 Task: Look for space in Nizhniy Lomov, Russia from 2nd June, 2023 to 15th June, 2023 for 2 adults and 1 pet in price range Rs.10000 to Rs.15000. Place can be entire place with 1  bedroom having 1 bed and 1 bathroom. Property type can be house, flat, guest house, hotel. Booking option can be shelf check-in. Required host language is English.
Action: Mouse moved to (487, 103)
Screenshot: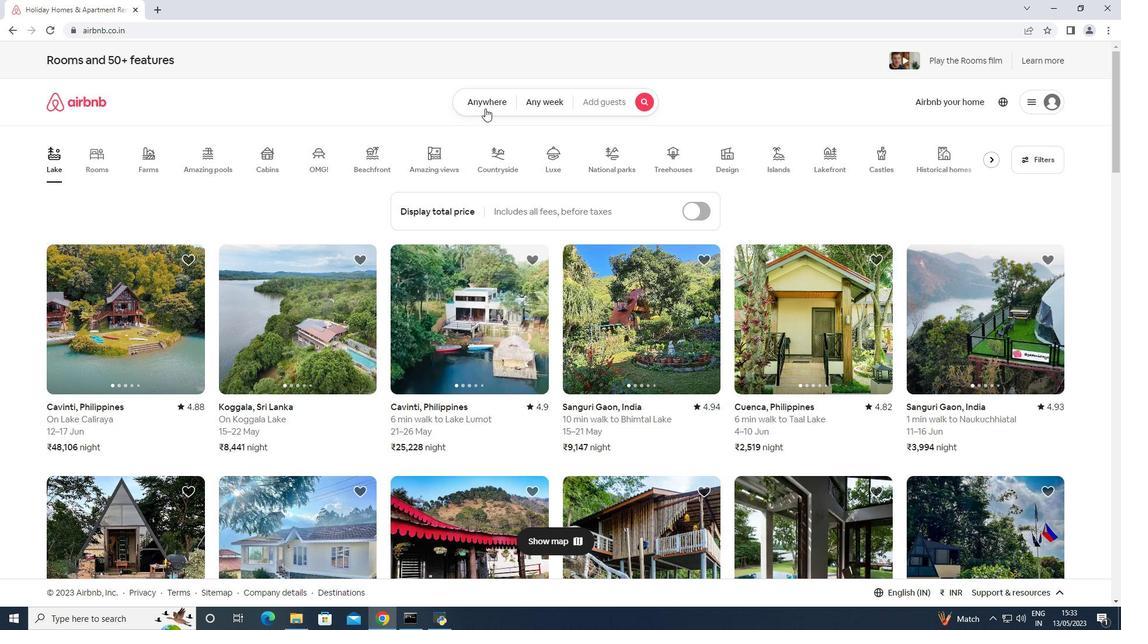 
Action: Mouse pressed left at (487, 103)
Screenshot: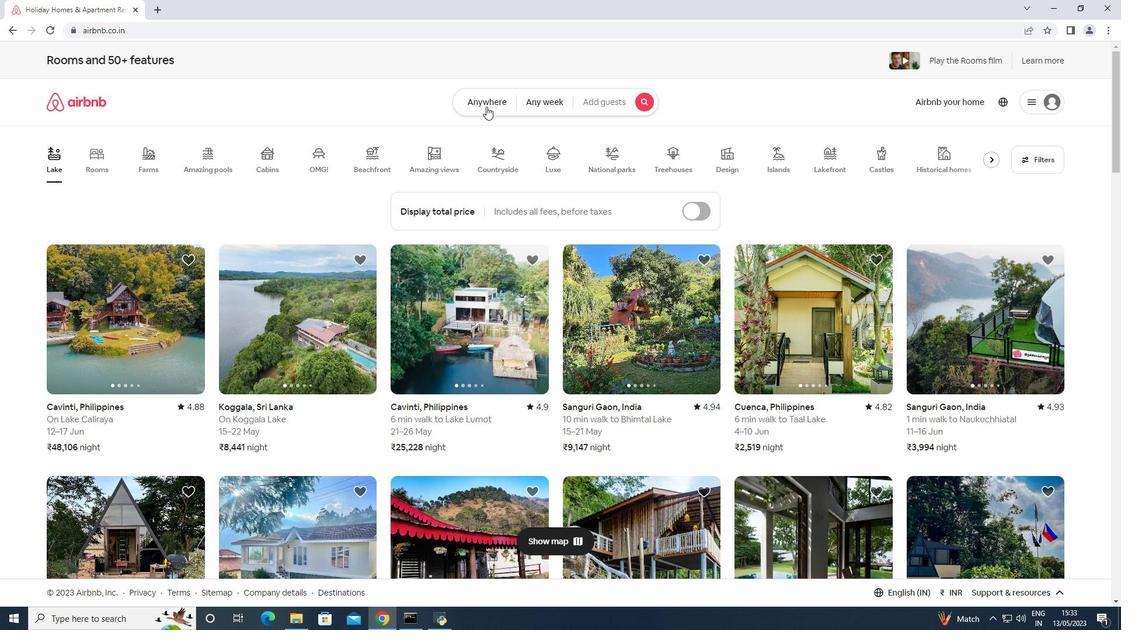 
Action: Mouse moved to (411, 139)
Screenshot: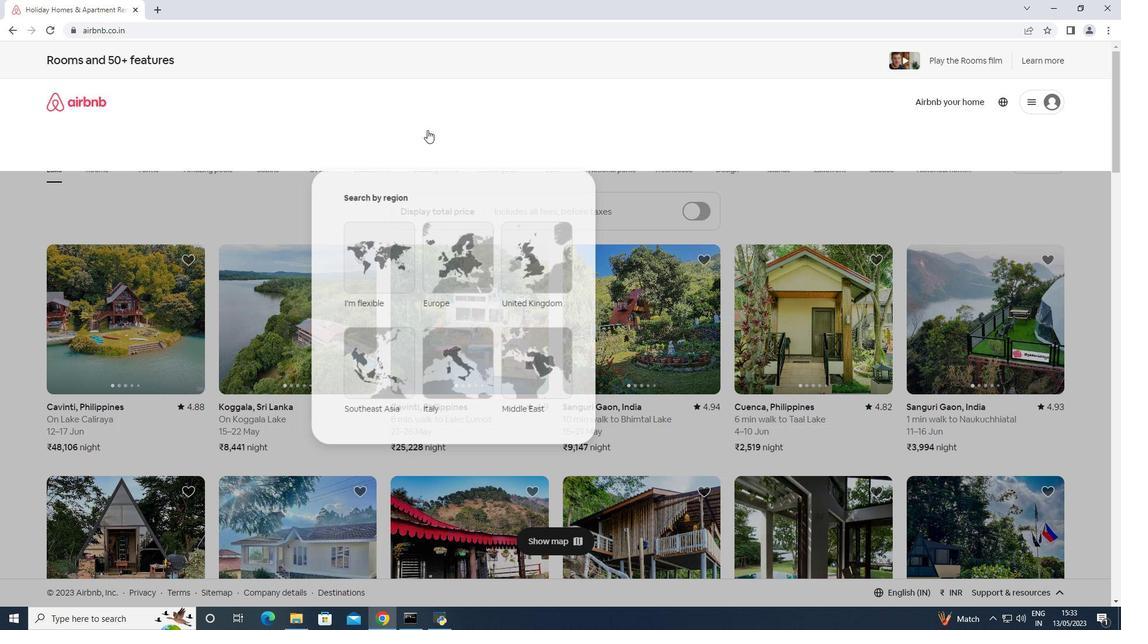 
Action: Mouse pressed left at (411, 139)
Screenshot: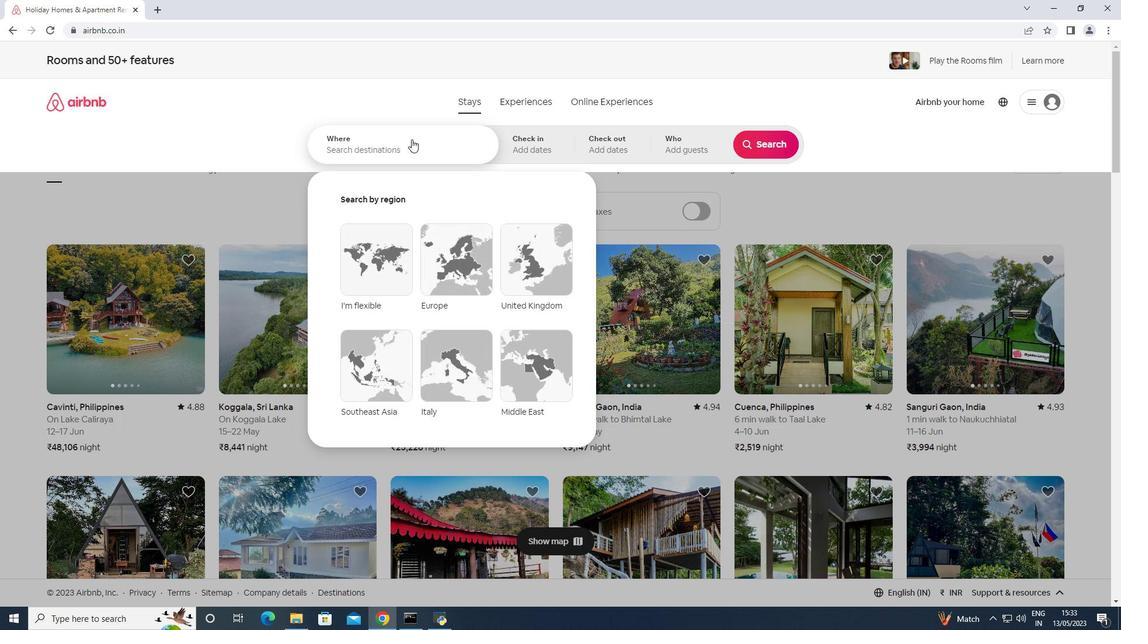 
Action: Key pressed <Key.shift>Nizhniy<Key.space><Key.shift>Lomov,<Key.space><Key.shift>Russia<Key.enter>
Screenshot: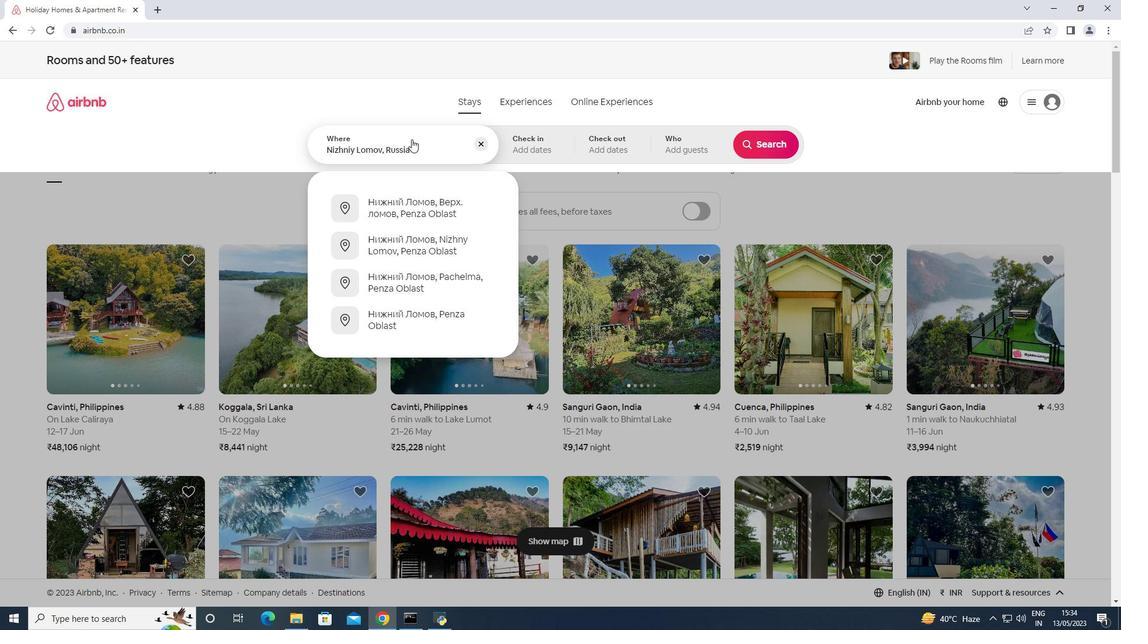 
Action: Mouse moved to (722, 276)
Screenshot: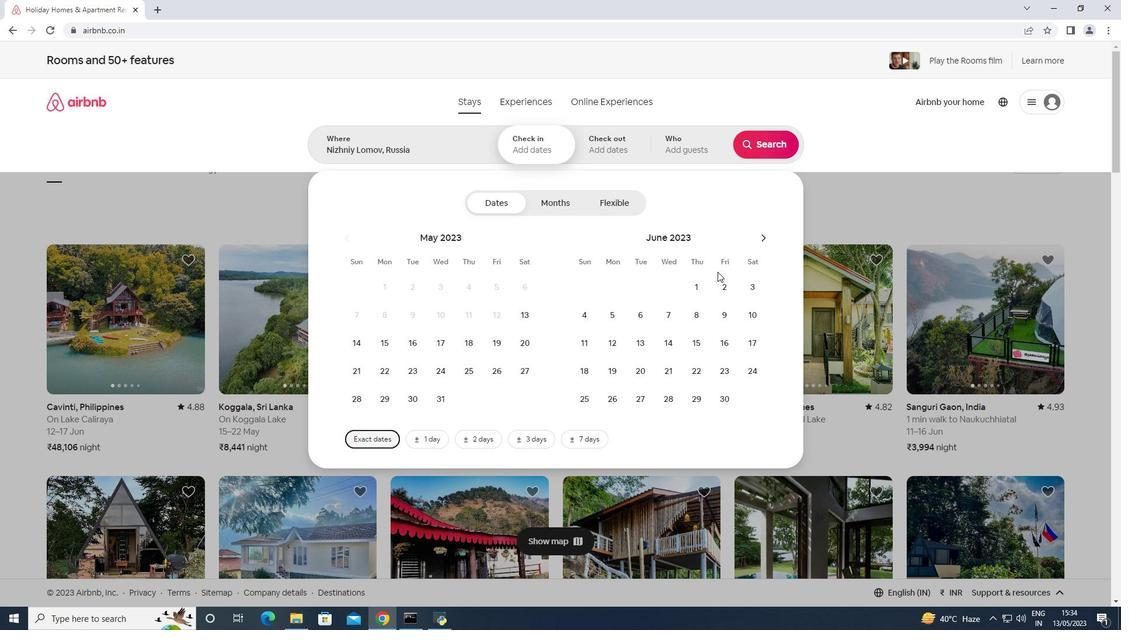 
Action: Mouse pressed left at (722, 276)
Screenshot: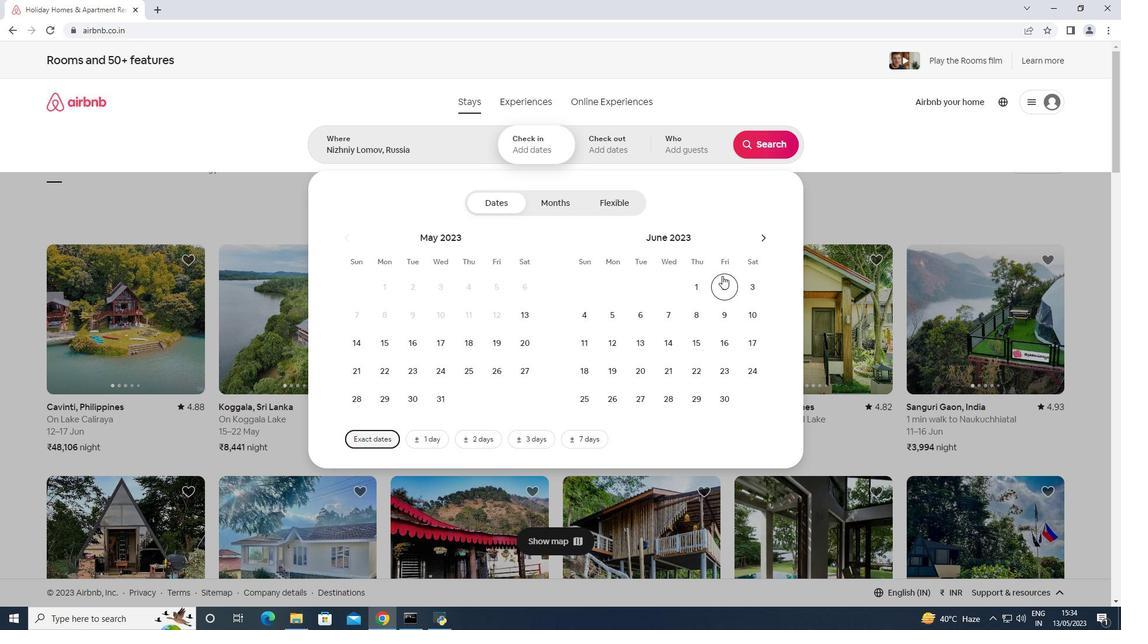 
Action: Mouse moved to (699, 336)
Screenshot: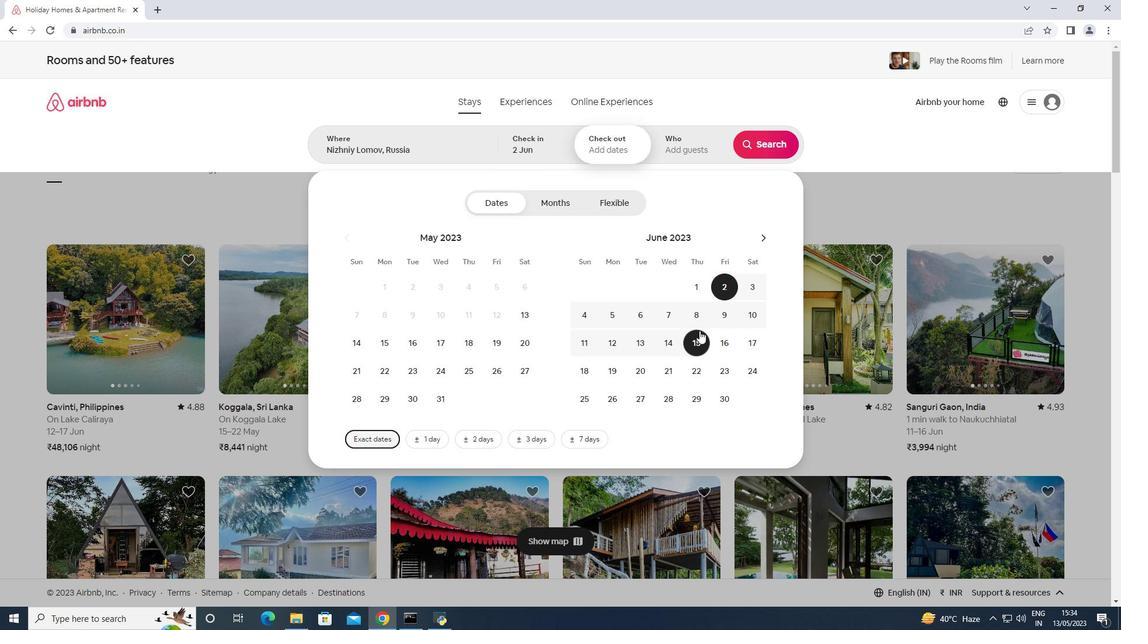 
Action: Mouse pressed left at (699, 336)
Screenshot: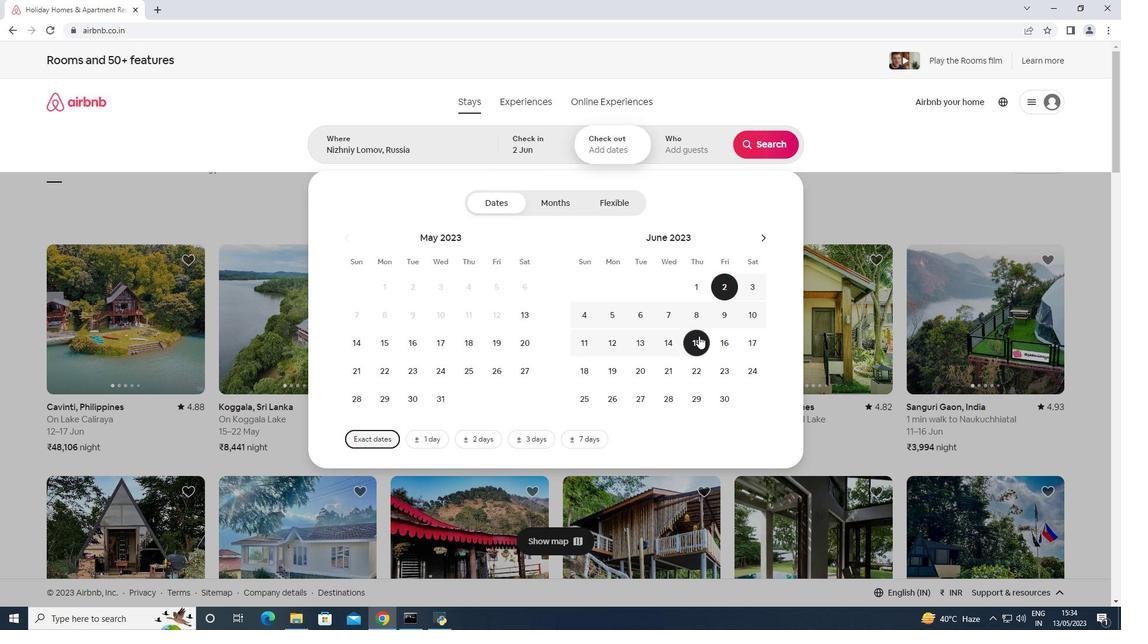
Action: Mouse moved to (665, 136)
Screenshot: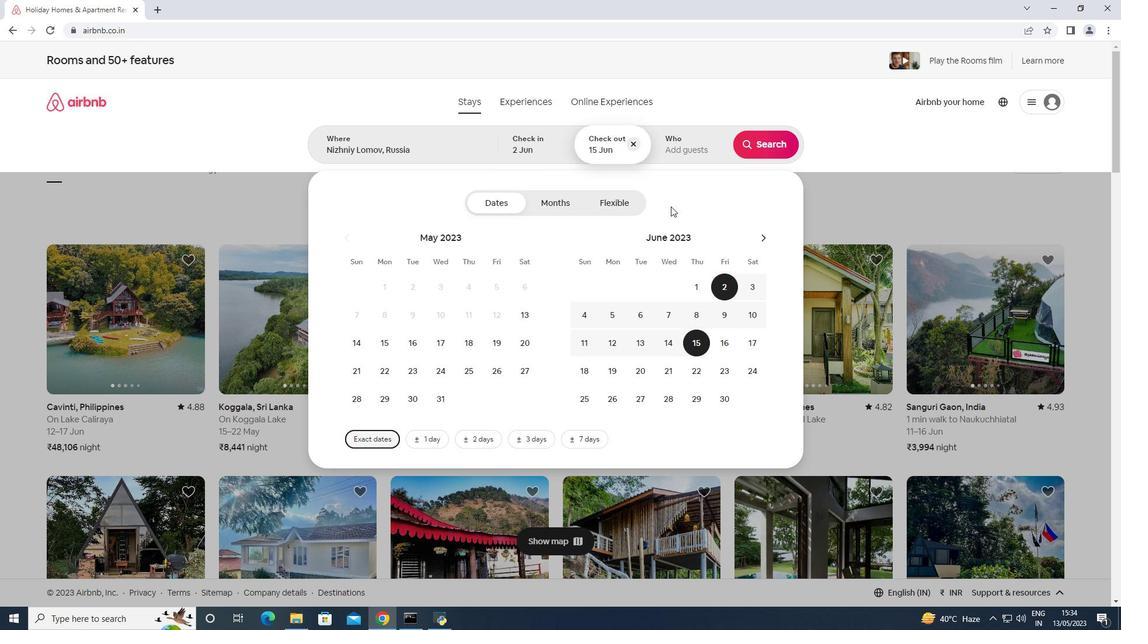 
Action: Mouse pressed left at (665, 136)
Screenshot: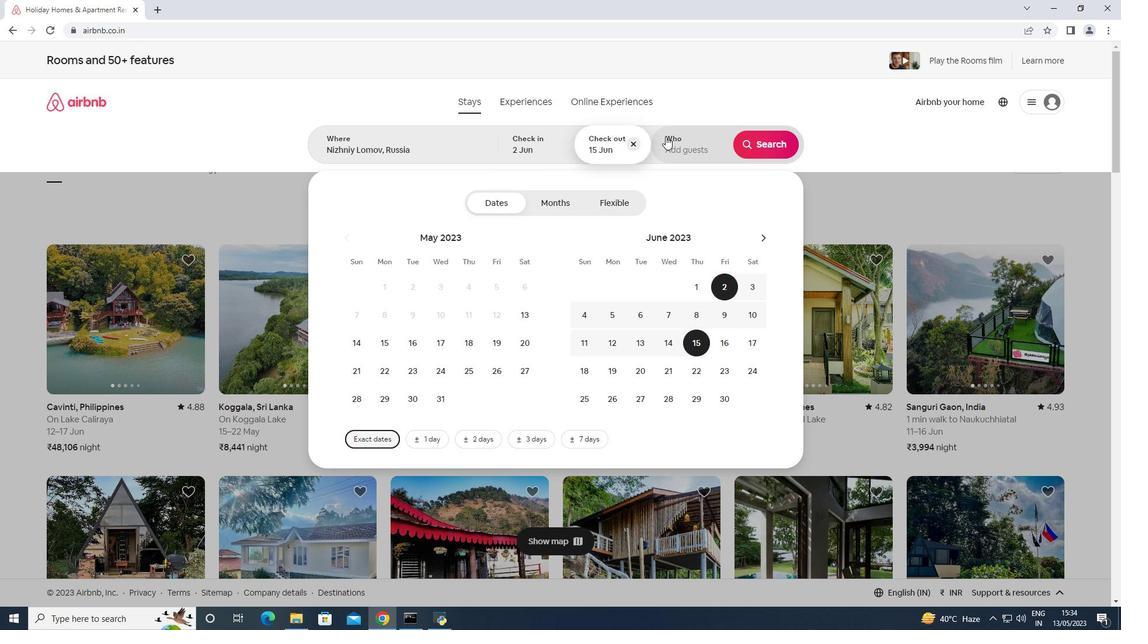 
Action: Mouse moved to (764, 200)
Screenshot: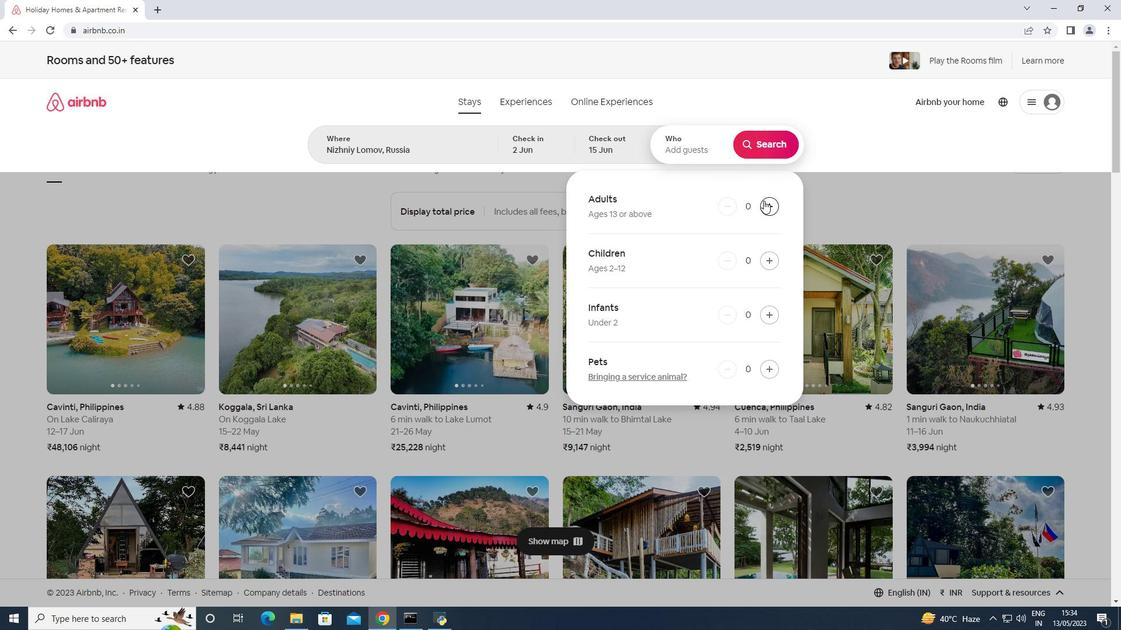 
Action: Mouse pressed left at (764, 200)
Screenshot: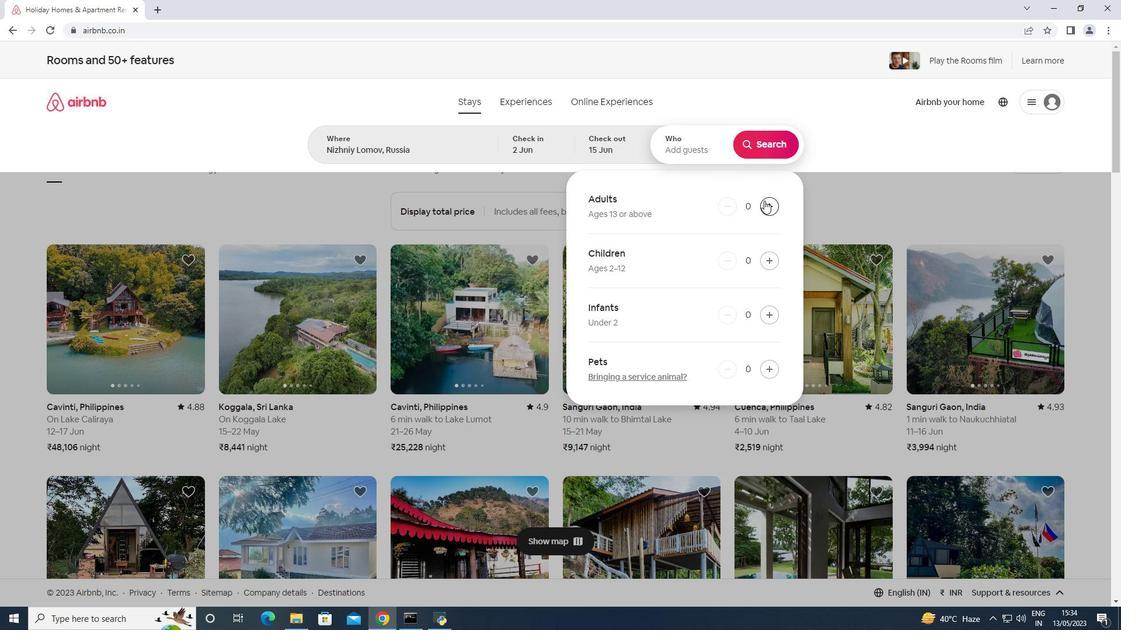 
Action: Mouse pressed left at (764, 200)
Screenshot: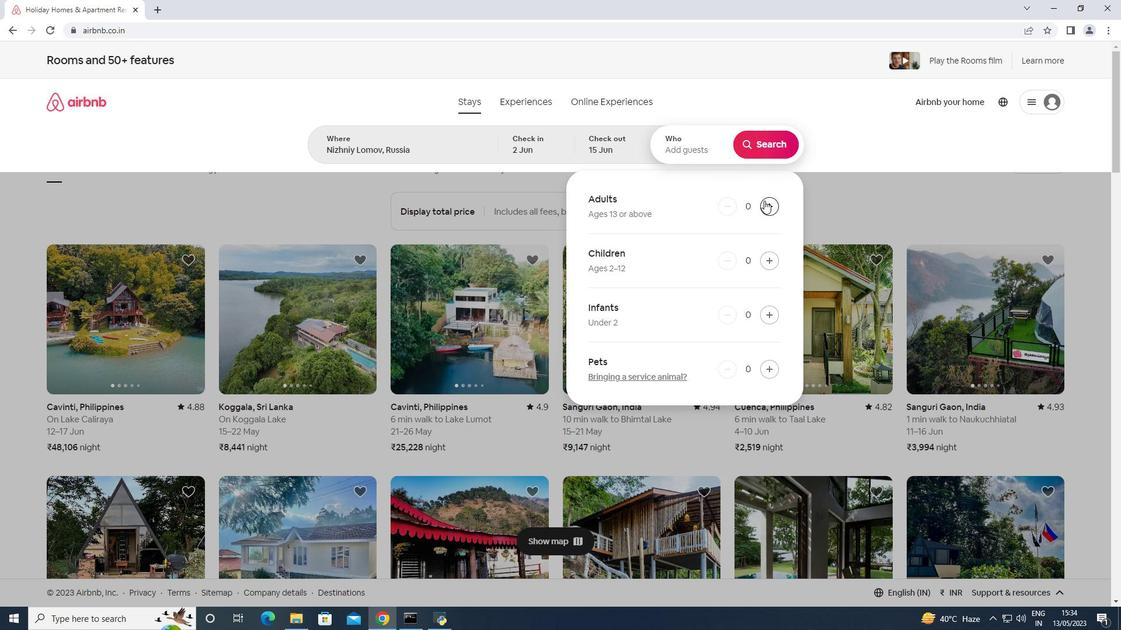 
Action: Mouse moved to (759, 144)
Screenshot: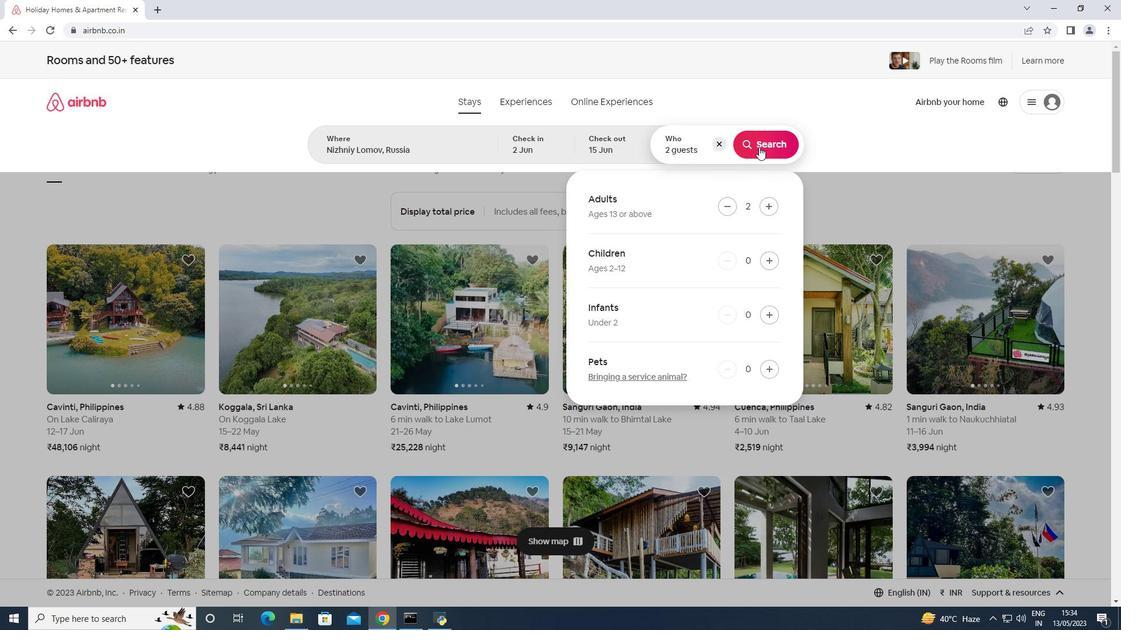 
Action: Mouse pressed left at (759, 144)
Screenshot: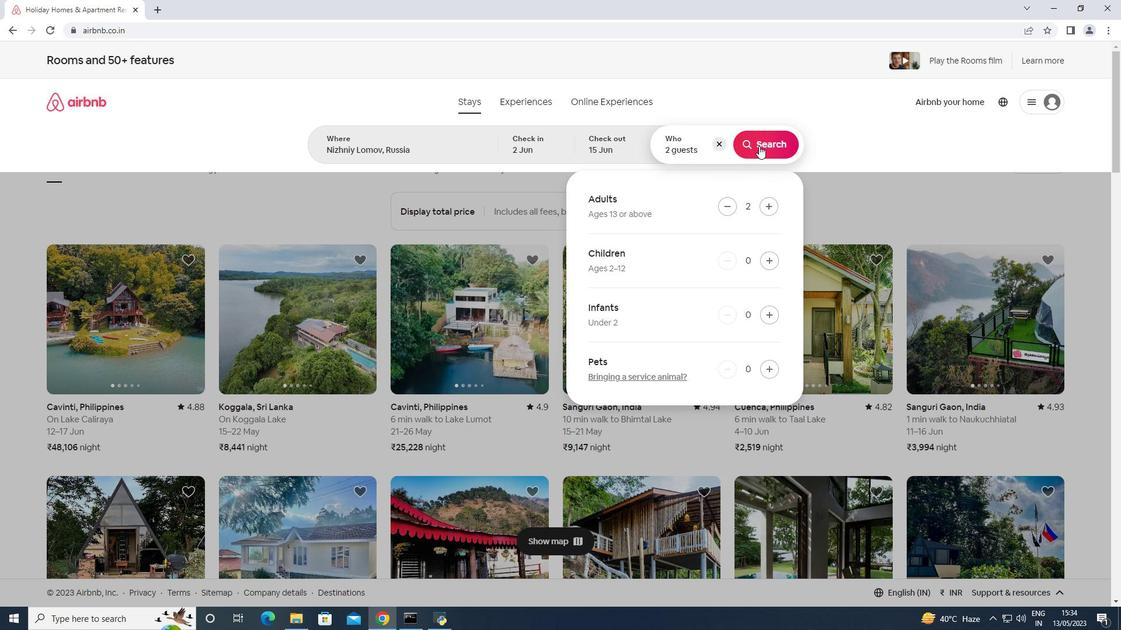 
Action: Mouse moved to (1065, 104)
Screenshot: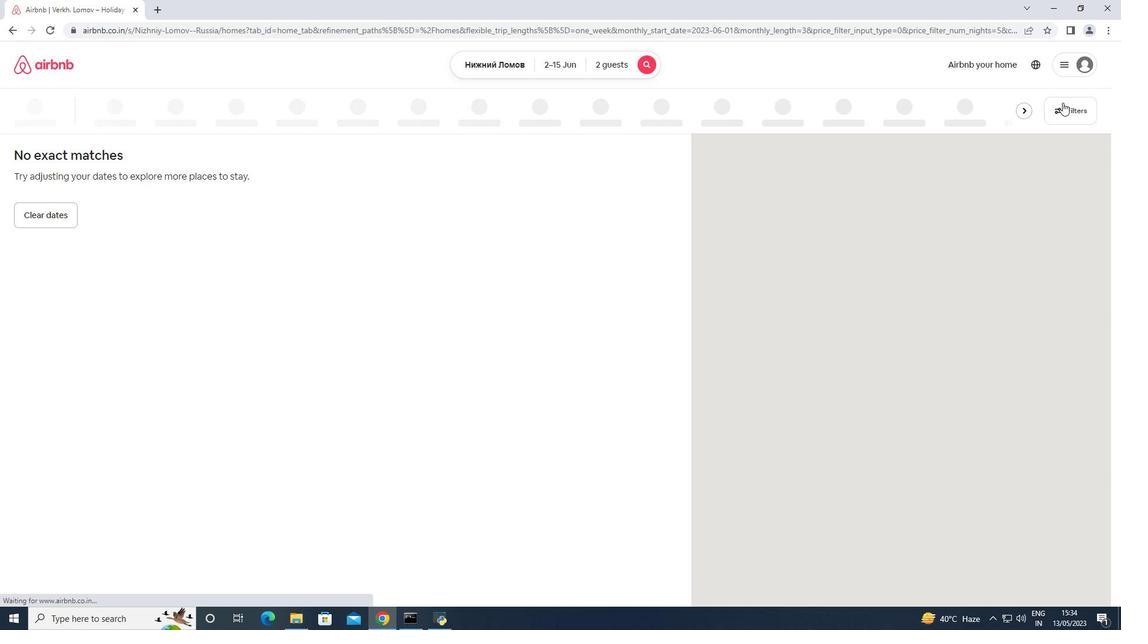 
Action: Mouse pressed left at (1065, 104)
Screenshot: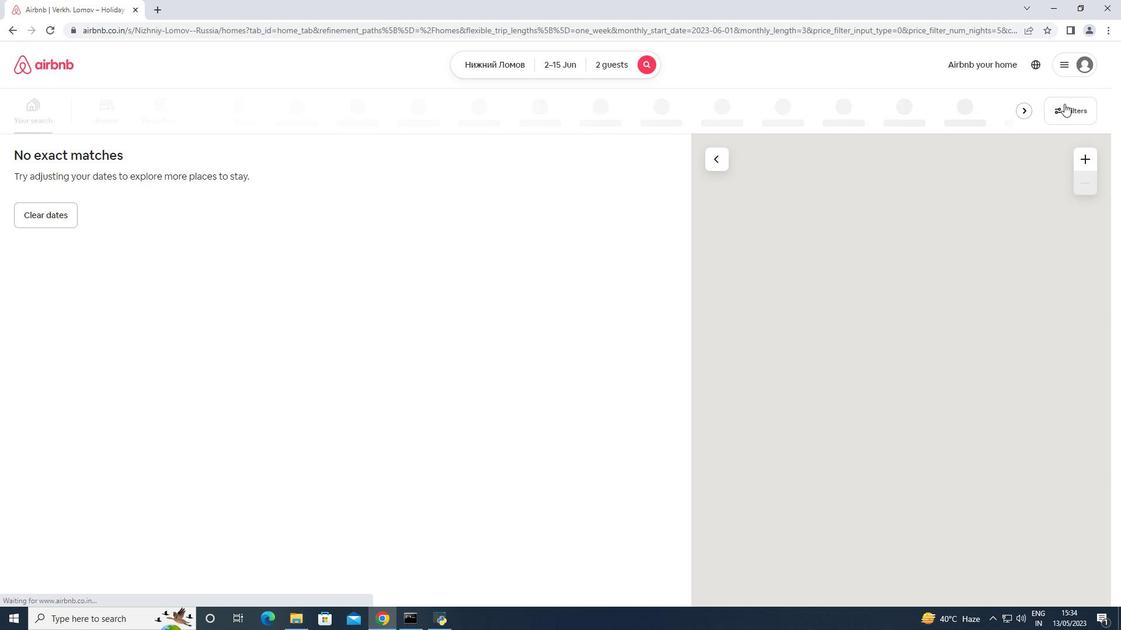 
Action: Mouse moved to (504, 381)
Screenshot: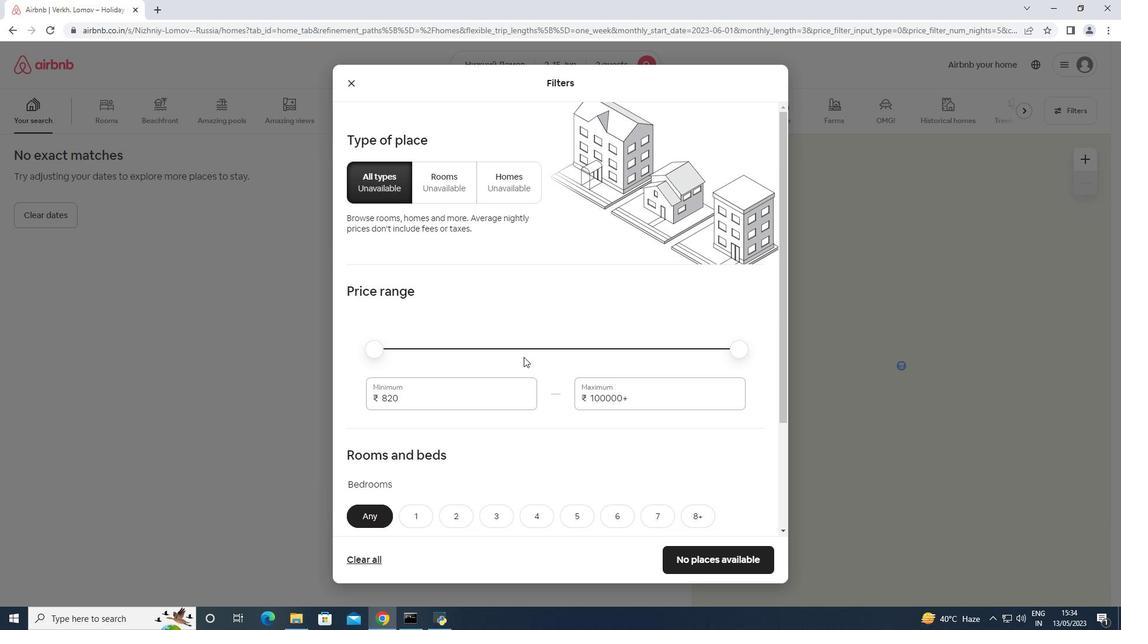 
Action: Mouse pressed left at (504, 381)
Screenshot: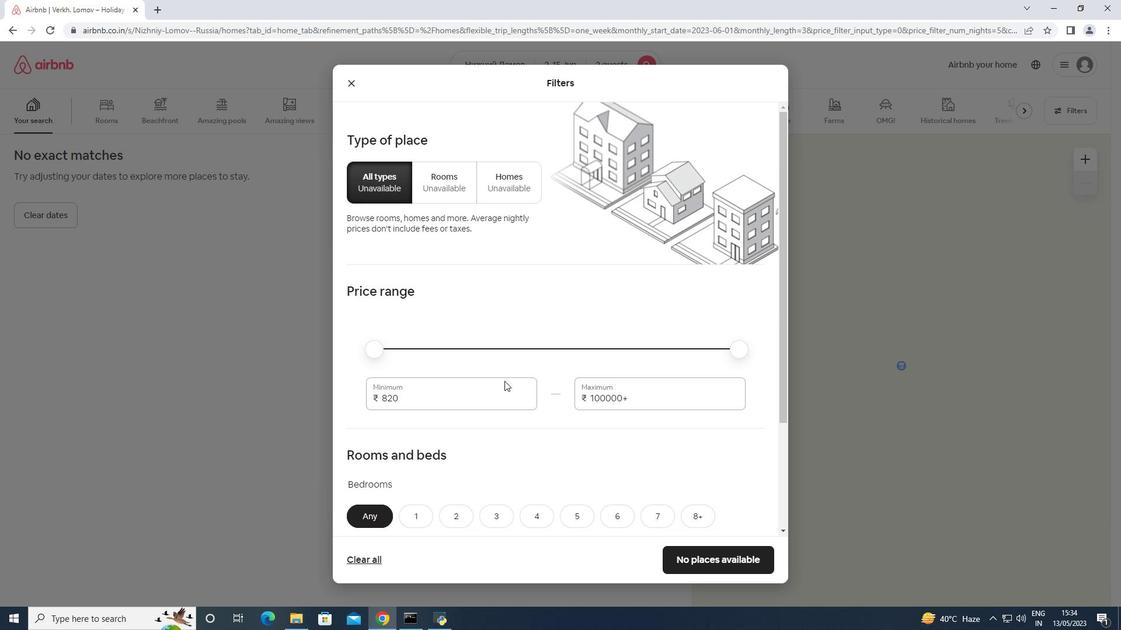 
Action: Mouse pressed left at (504, 381)
Screenshot: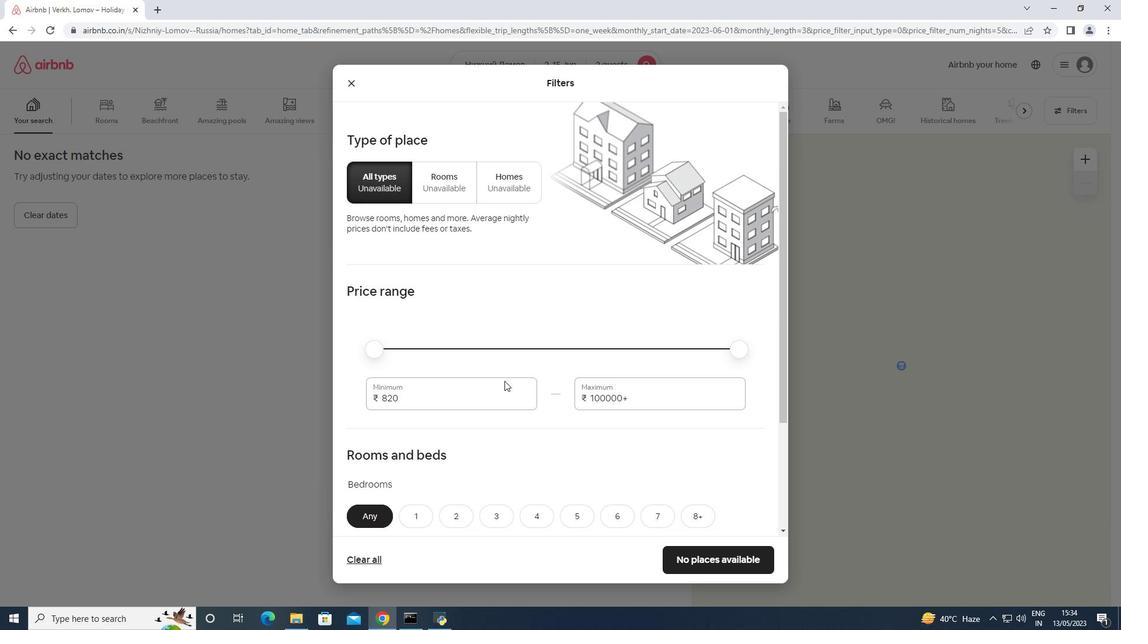 
Action: Mouse moved to (504, 381)
Screenshot: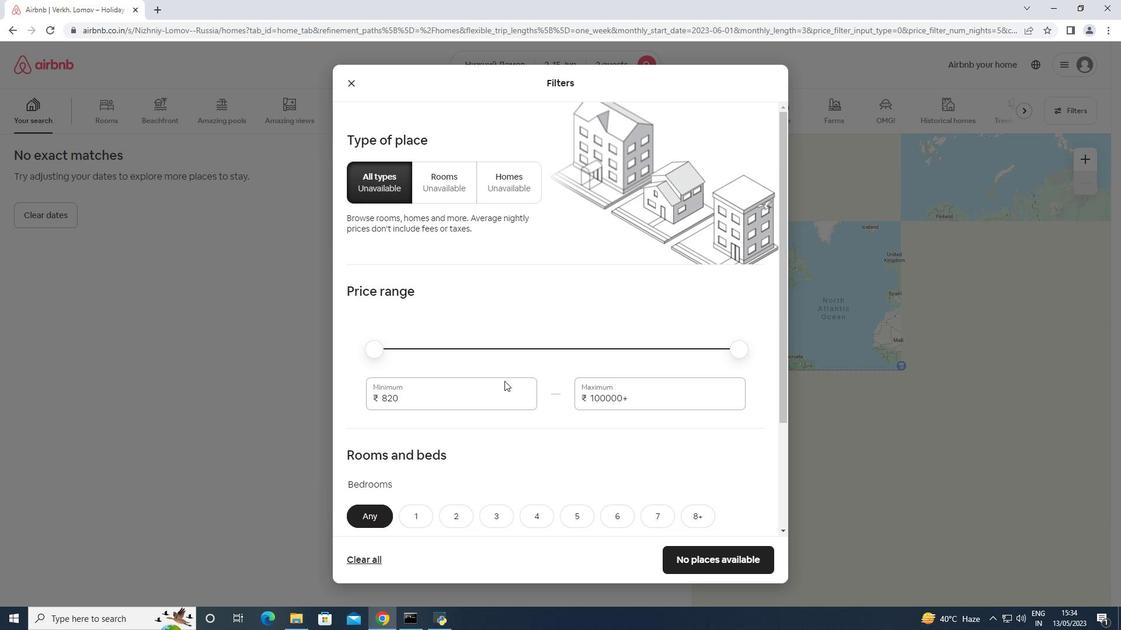 
Action: Key pressed 10<Key.backspace><Key.backspace><Key.backspace><Key.backspace><Key.backspace>10000<Key.tab>15000
Screenshot: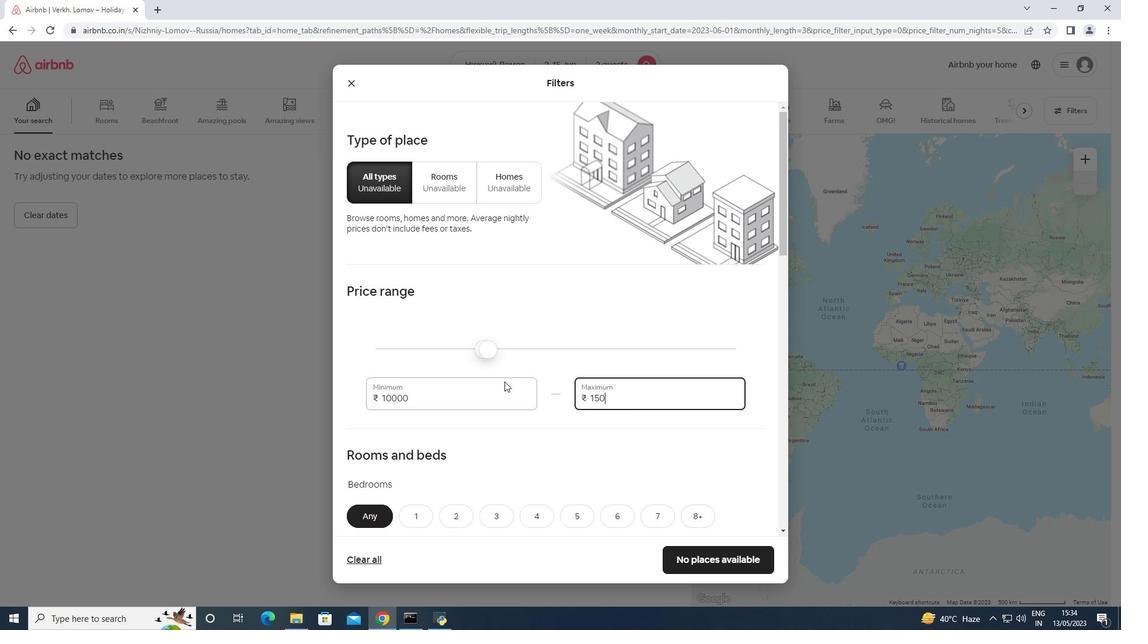 
Action: Mouse moved to (489, 391)
Screenshot: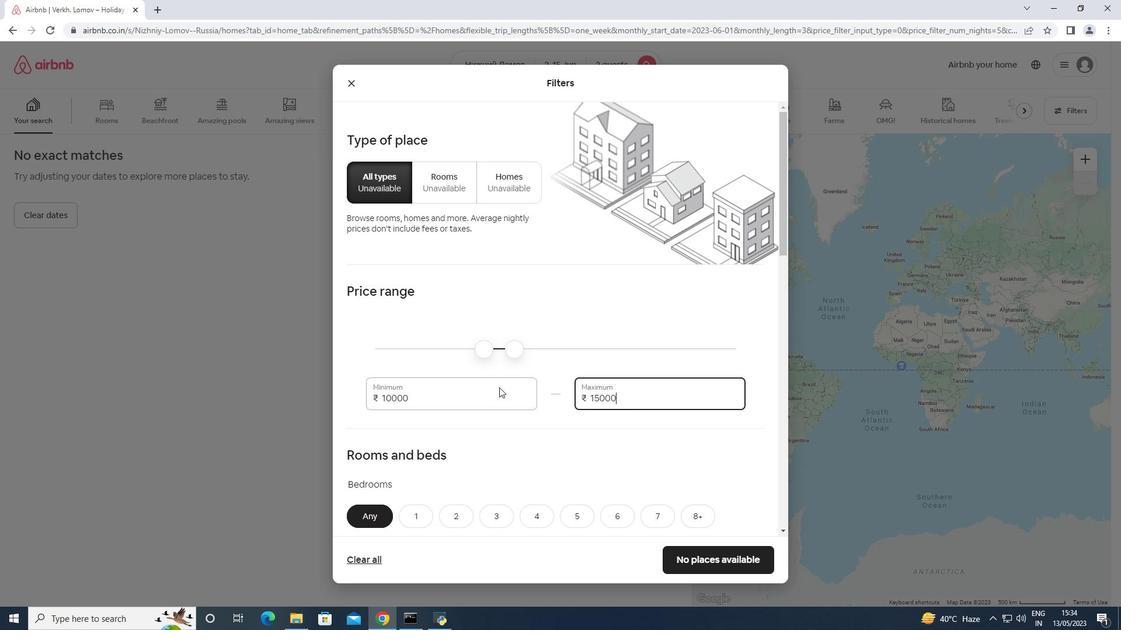 
Action: Mouse scrolled (489, 391) with delta (0, 0)
Screenshot: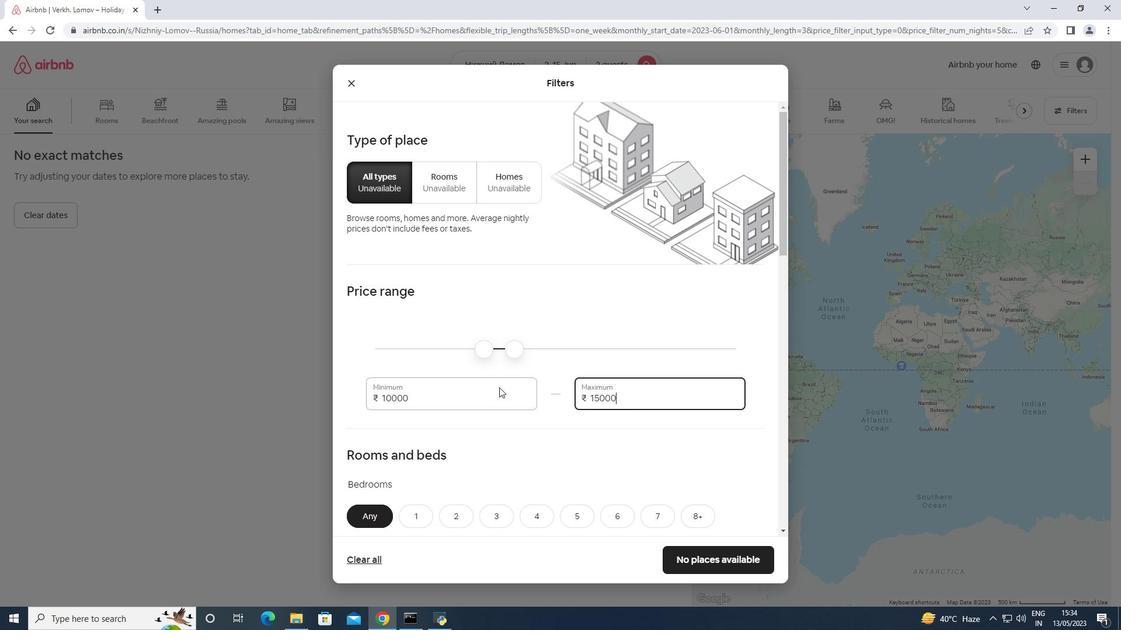 
Action: Mouse moved to (484, 394)
Screenshot: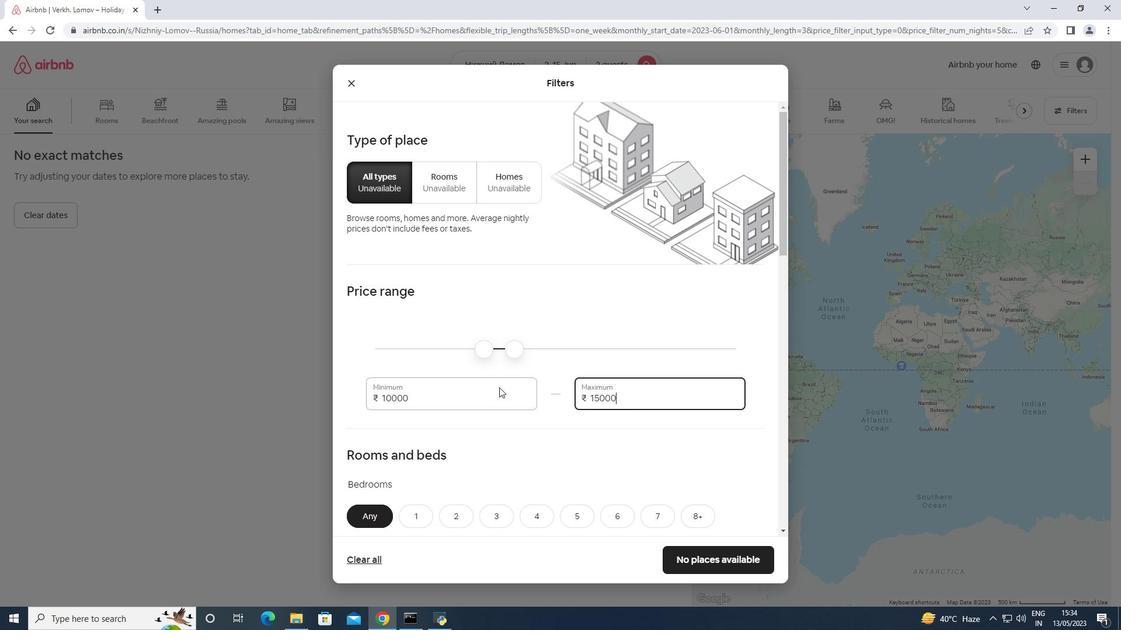 
Action: Mouse scrolled (484, 393) with delta (0, 0)
Screenshot: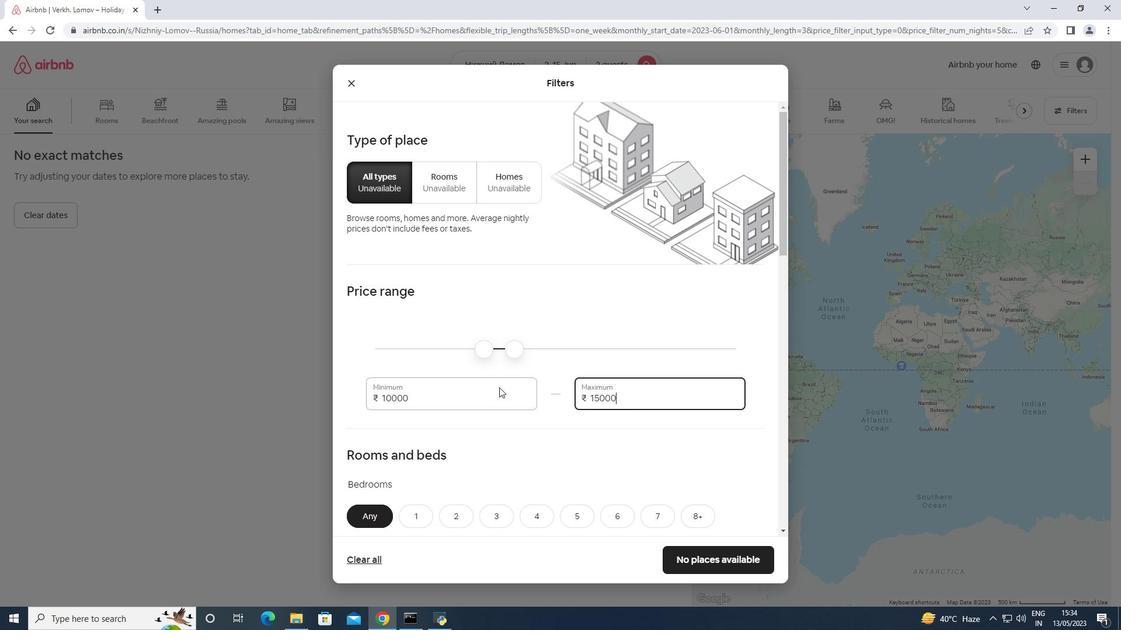 
Action: Mouse moved to (479, 395)
Screenshot: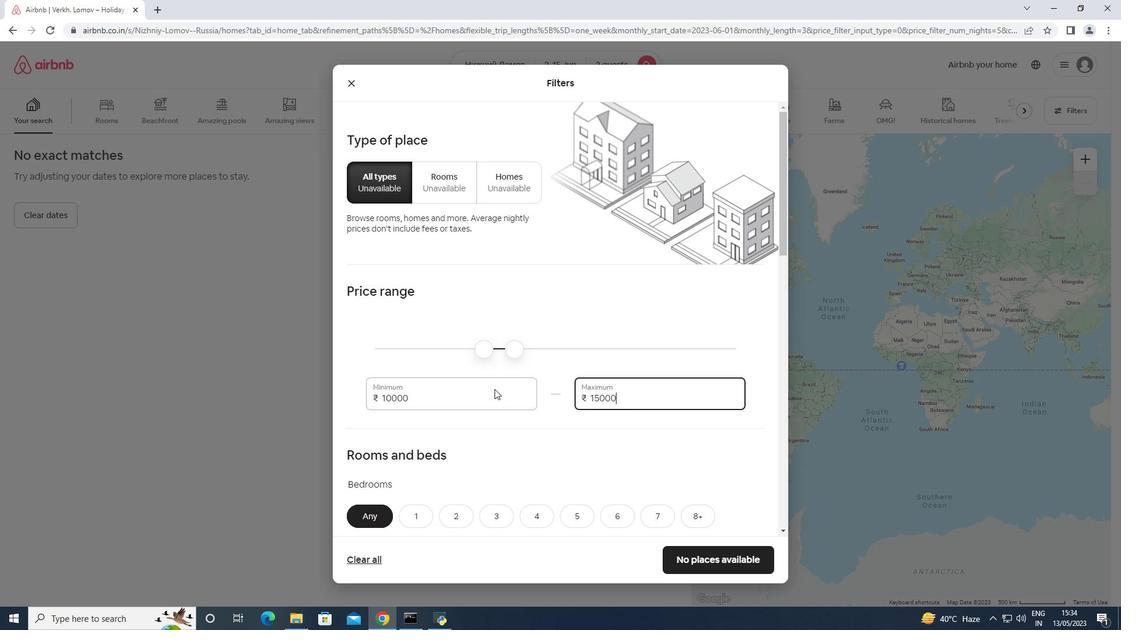 
Action: Mouse scrolled (479, 395) with delta (0, 0)
Screenshot: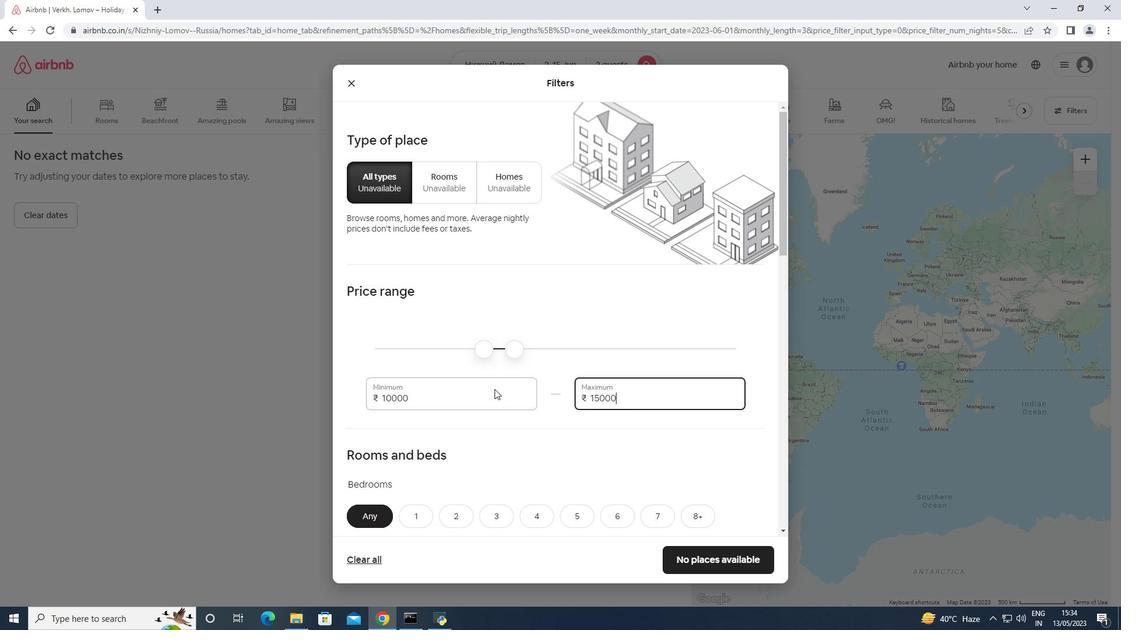 
Action: Mouse scrolled (479, 395) with delta (0, 0)
Screenshot: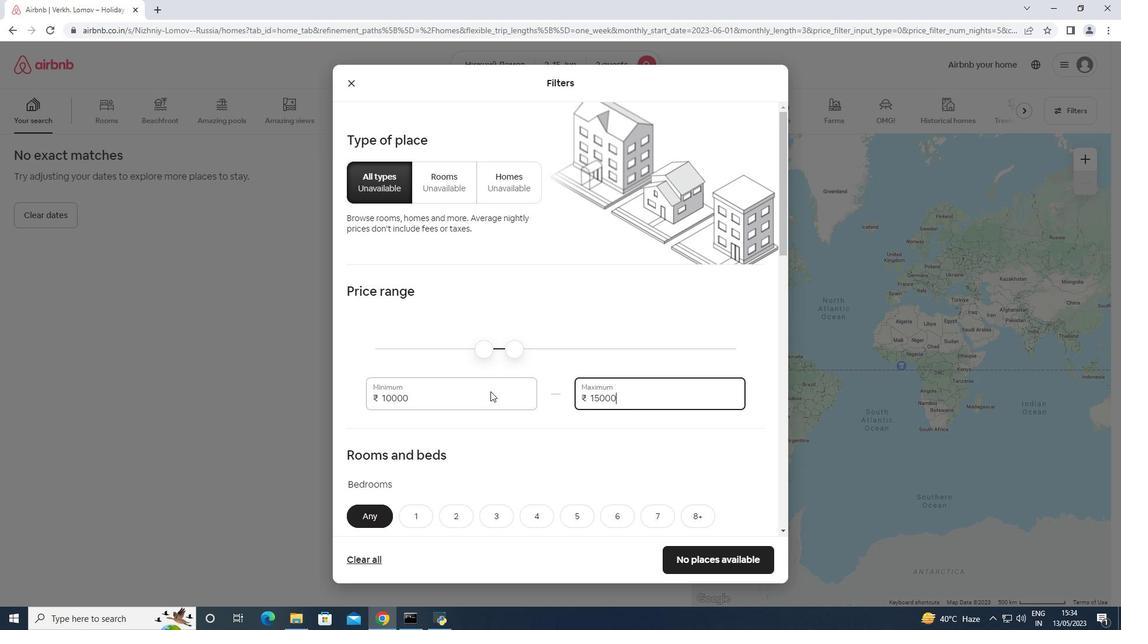 
Action: Mouse moved to (417, 283)
Screenshot: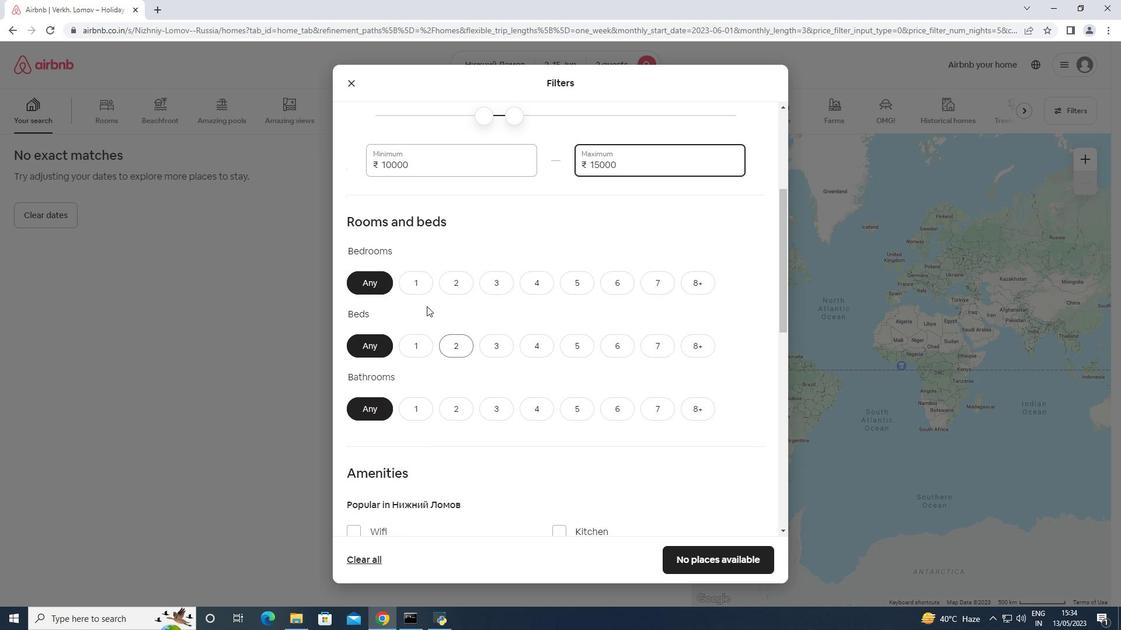 
Action: Mouse pressed left at (417, 283)
Screenshot: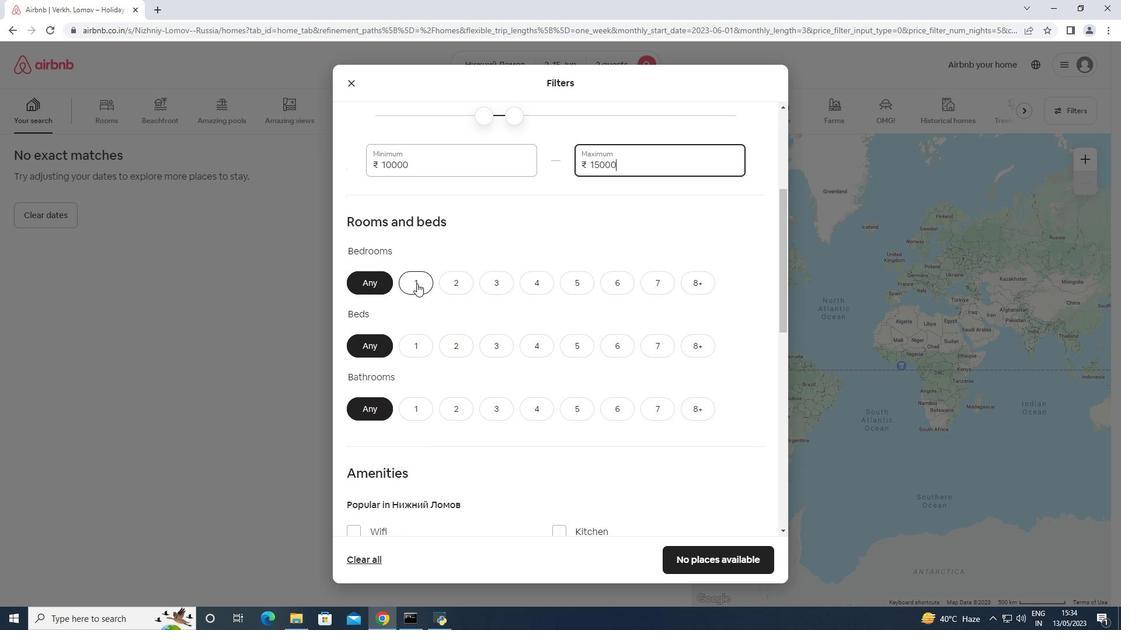 
Action: Mouse moved to (423, 349)
Screenshot: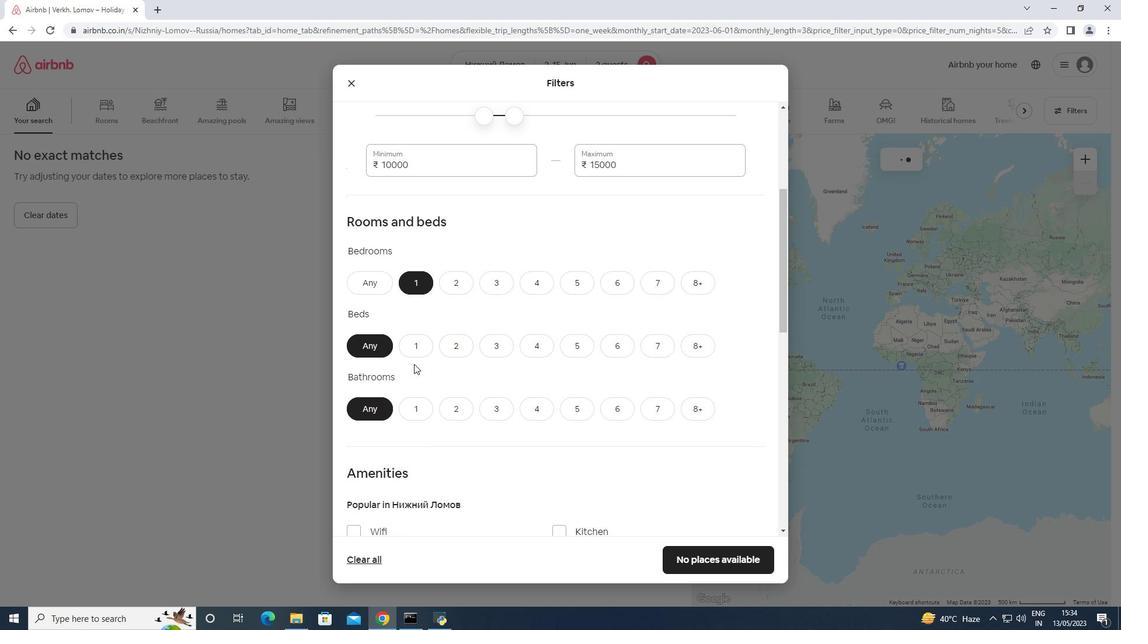 
Action: Mouse pressed left at (423, 349)
Screenshot: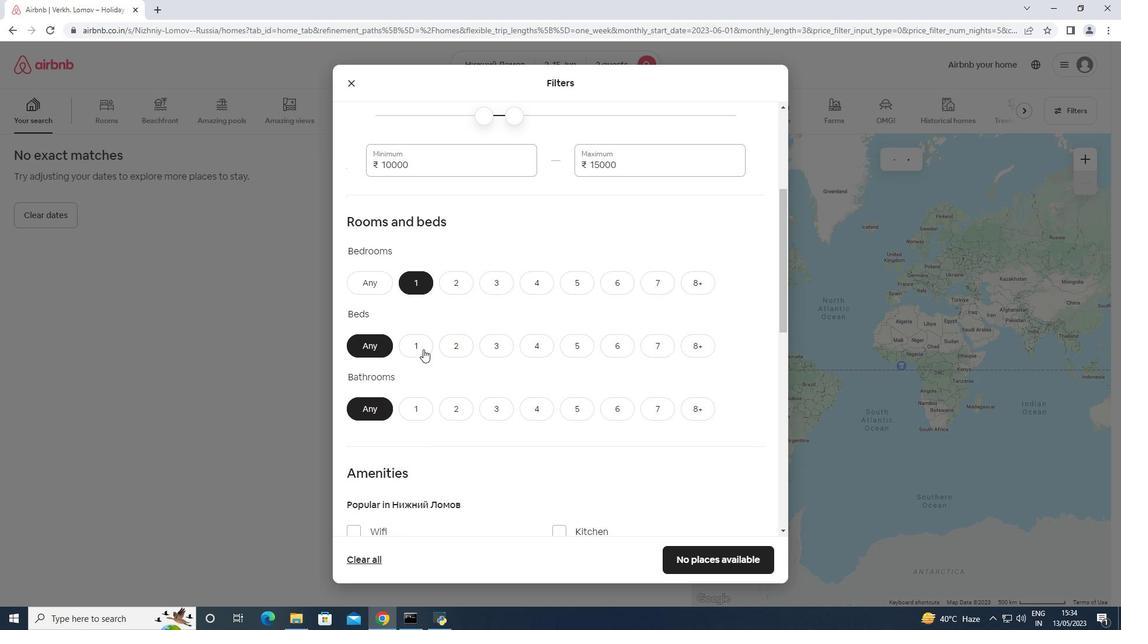 
Action: Mouse moved to (415, 398)
Screenshot: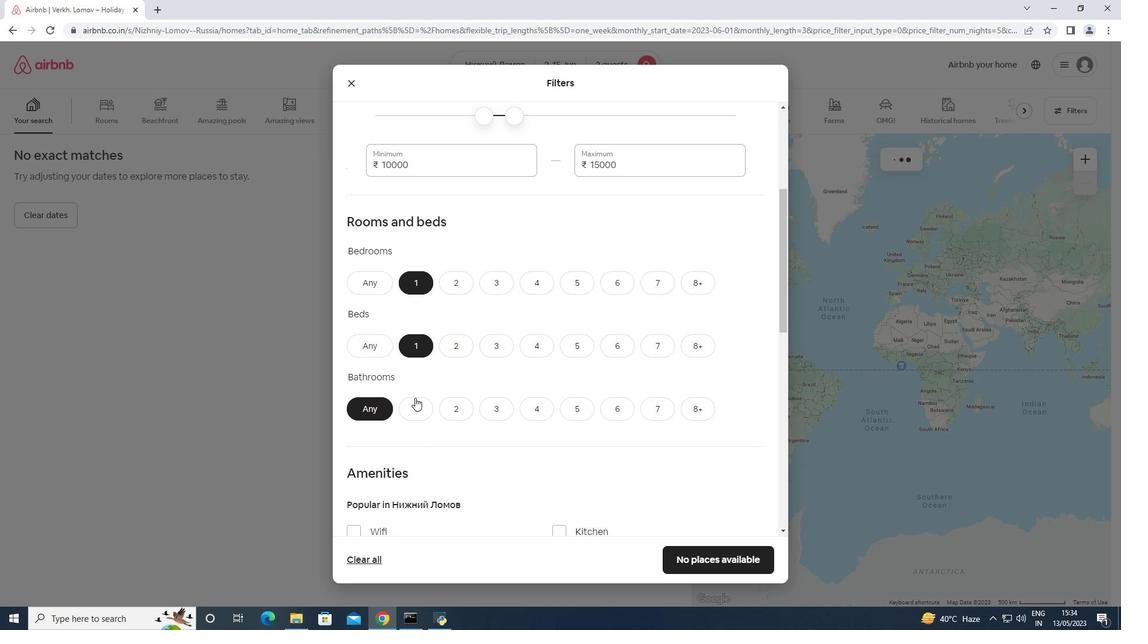 
Action: Mouse pressed left at (415, 398)
Screenshot: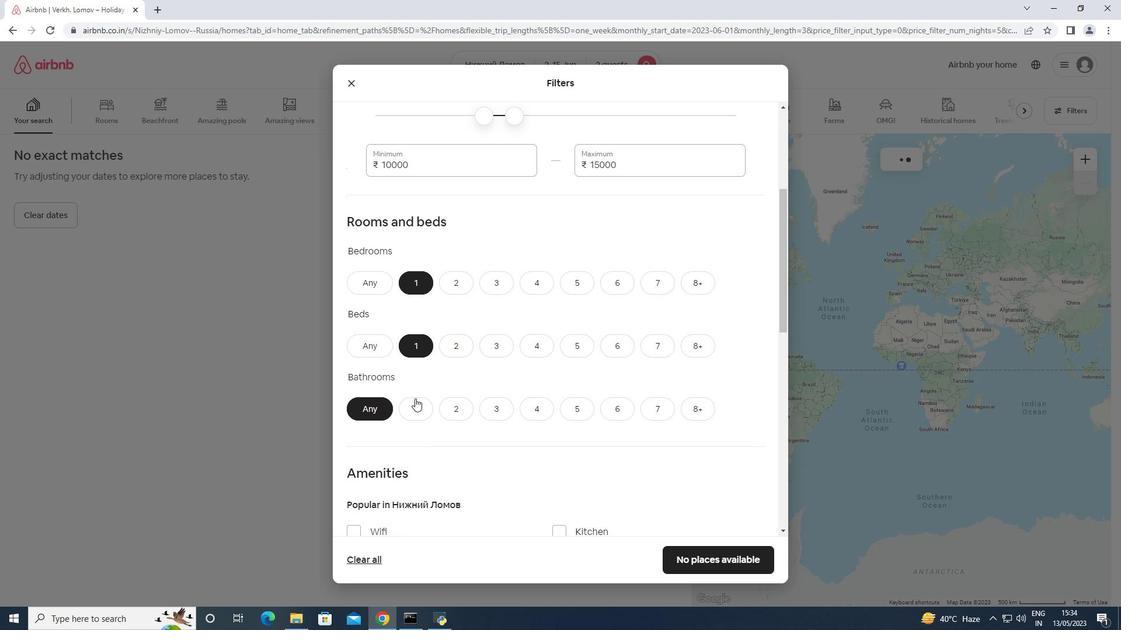 
Action: Mouse moved to (412, 392)
Screenshot: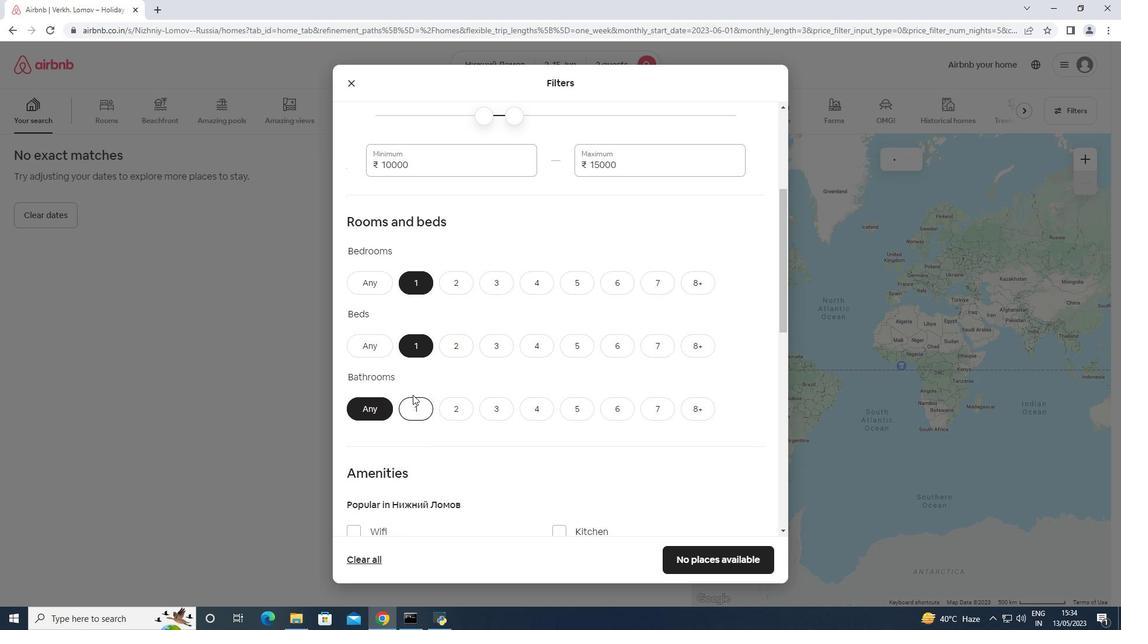 
Action: Mouse scrolled (412, 391) with delta (0, 0)
Screenshot: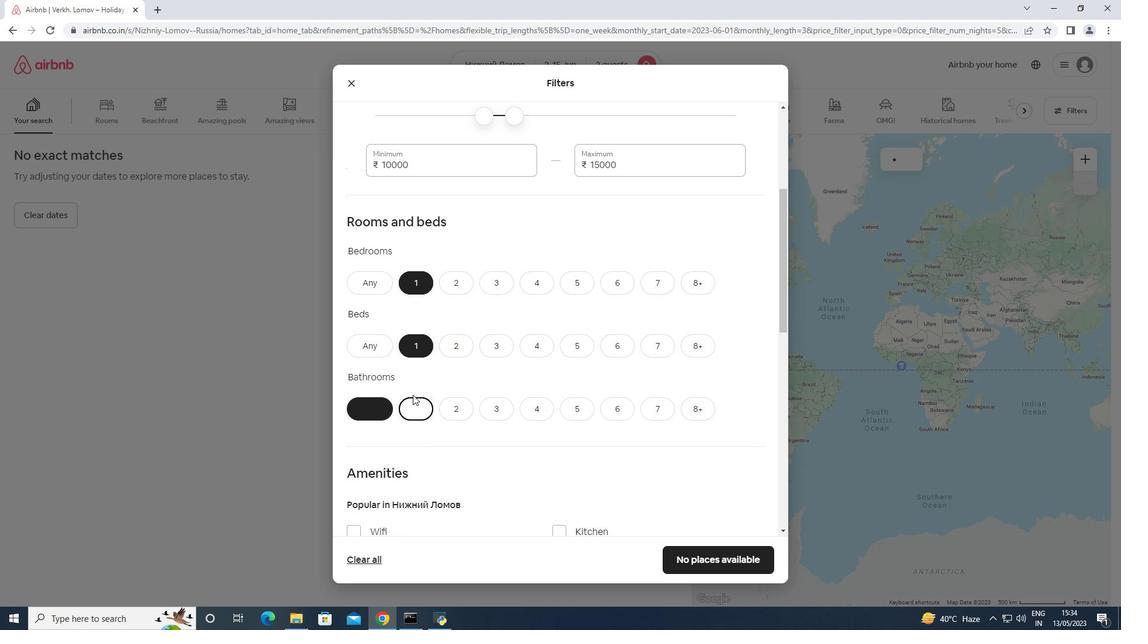 
Action: Mouse scrolled (412, 391) with delta (0, 0)
Screenshot: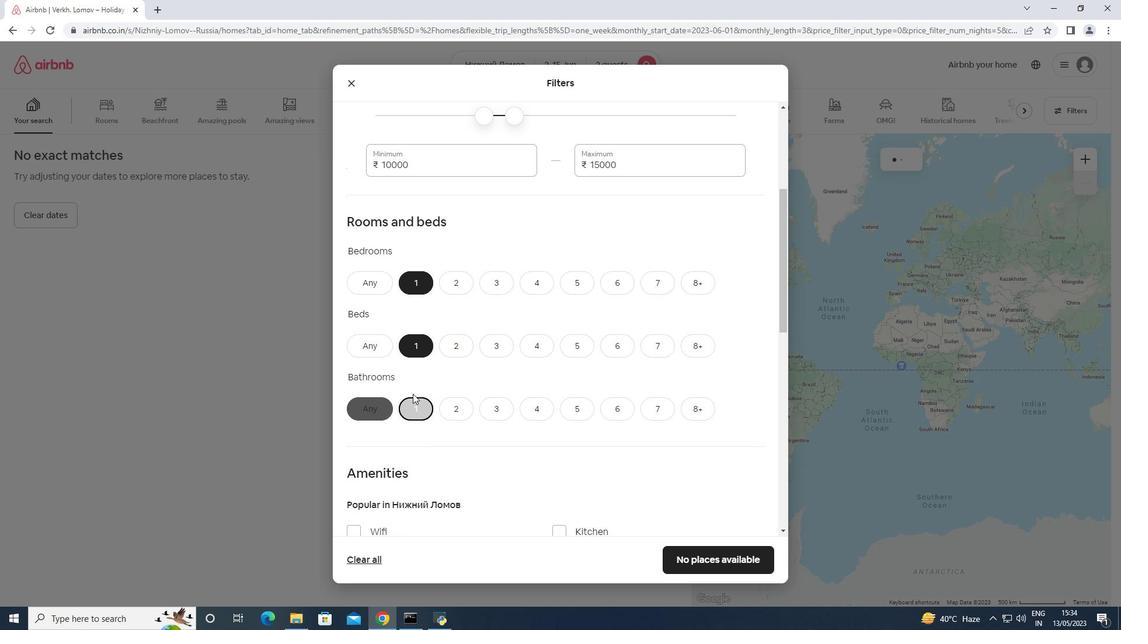 
Action: Mouse scrolled (412, 391) with delta (0, 0)
Screenshot: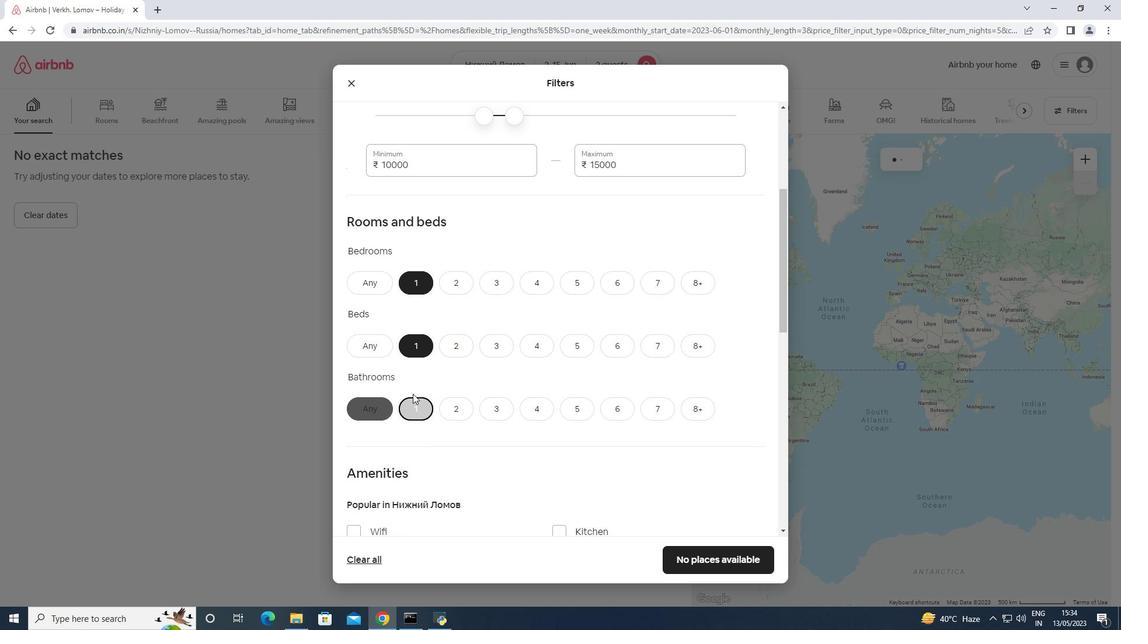 
Action: Mouse scrolled (412, 391) with delta (0, 0)
Screenshot: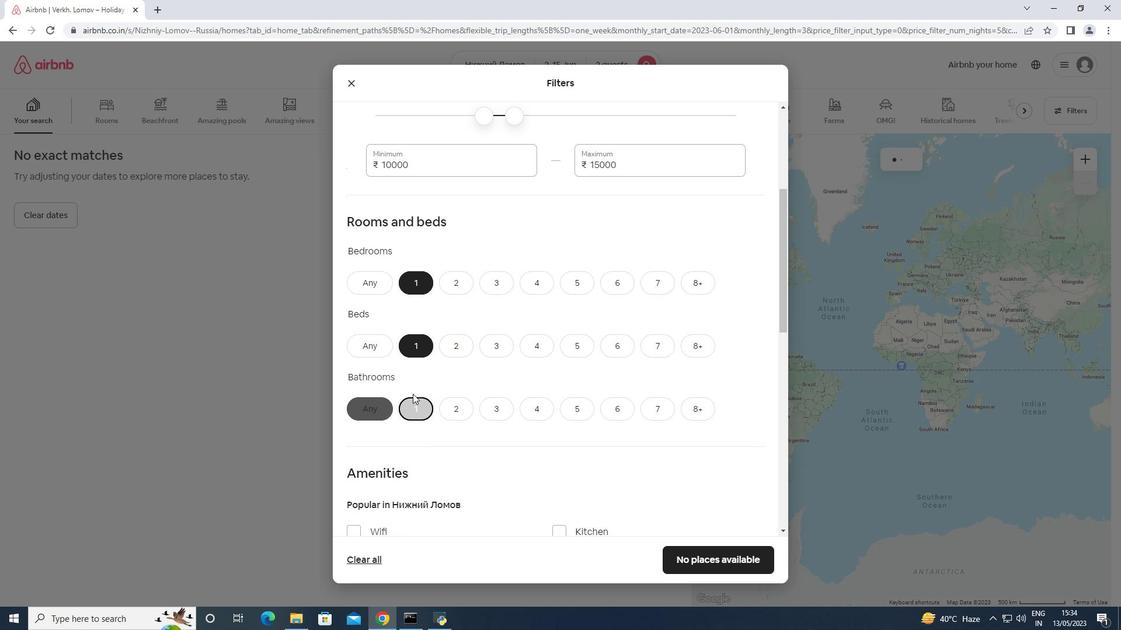 
Action: Mouse moved to (381, 373)
Screenshot: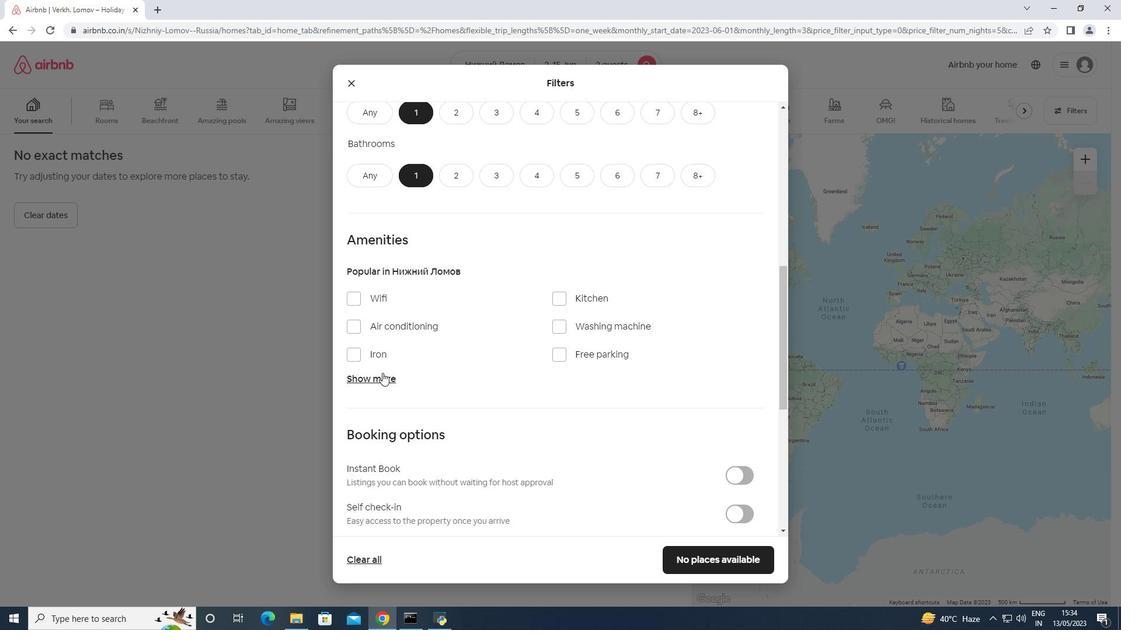 
Action: Mouse pressed left at (381, 373)
Screenshot: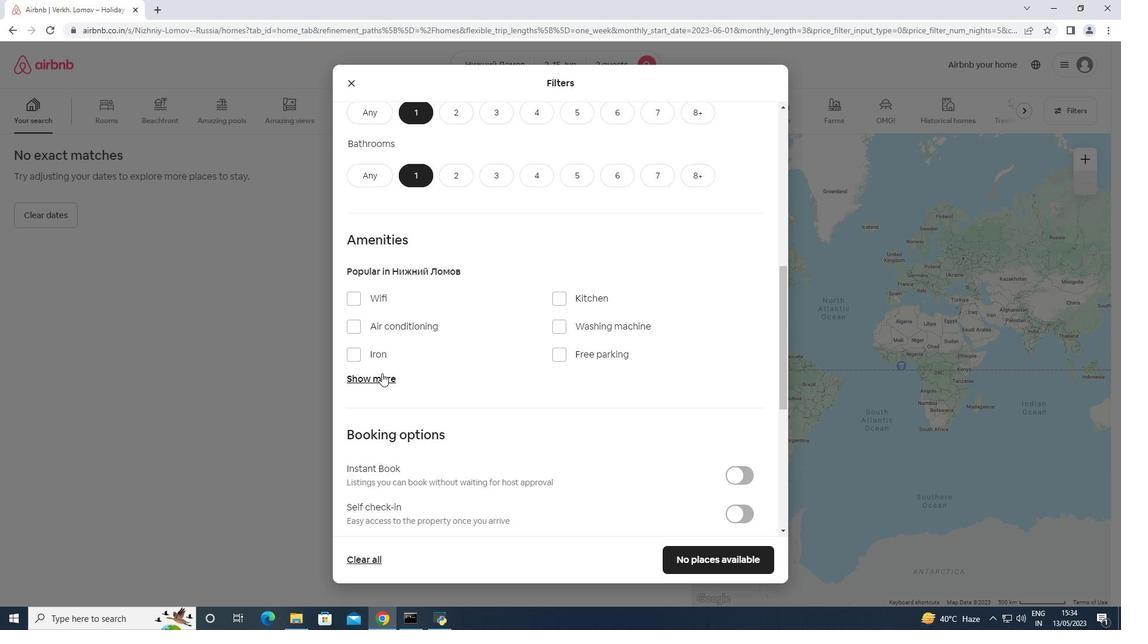 
Action: Mouse moved to (407, 338)
Screenshot: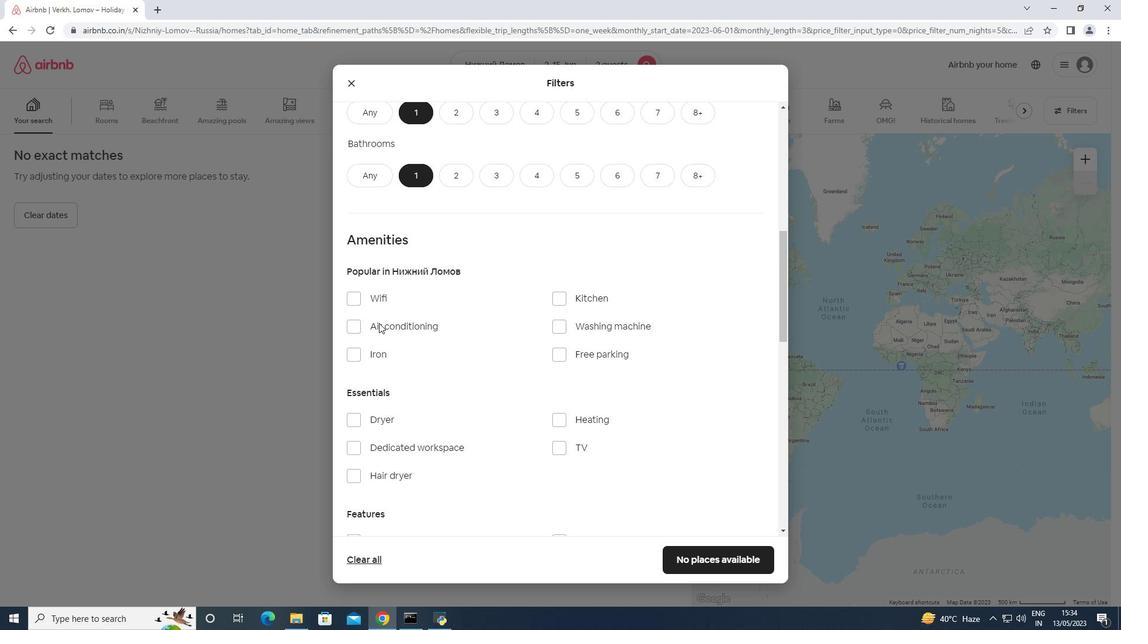 
Action: Mouse scrolled (407, 338) with delta (0, 0)
Screenshot: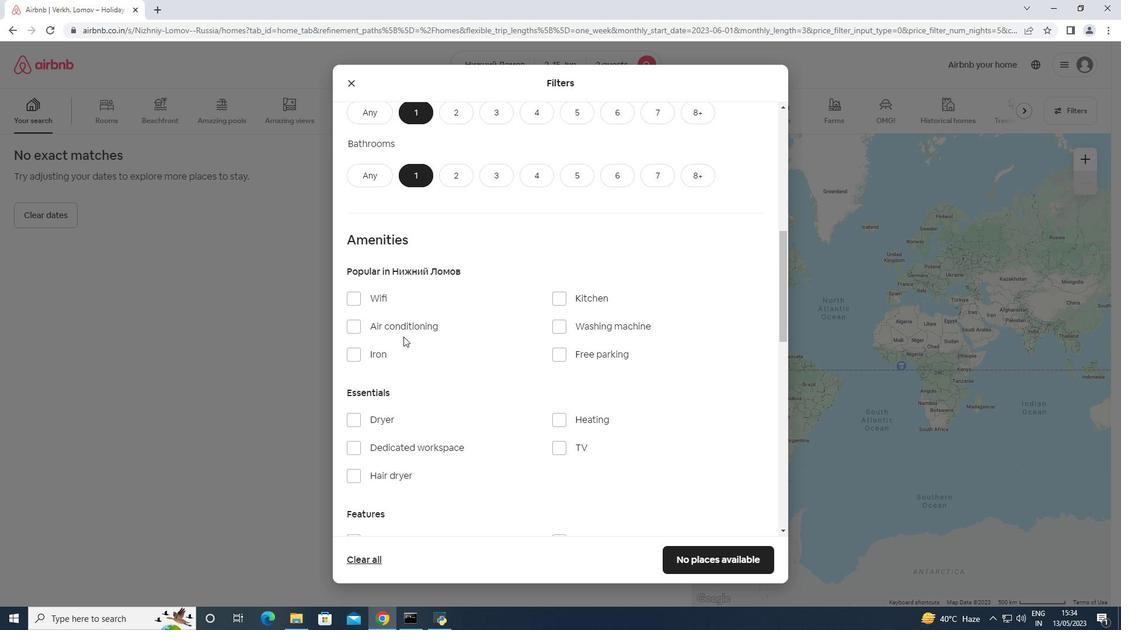 
Action: Mouse moved to (407, 338)
Screenshot: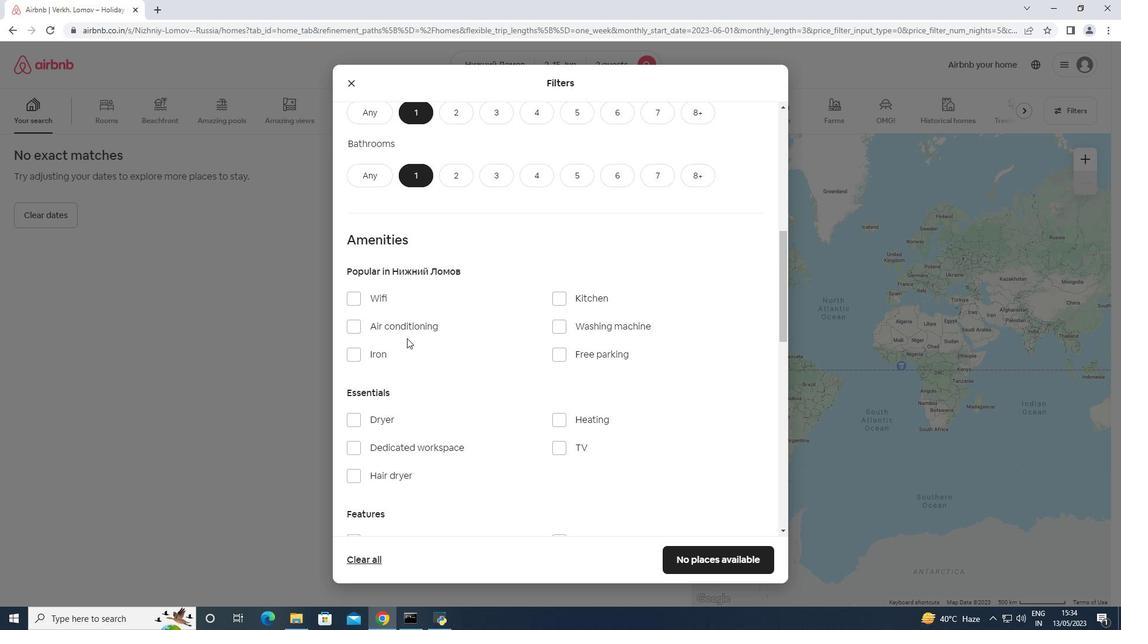 
Action: Mouse scrolled (407, 338) with delta (0, 0)
Screenshot: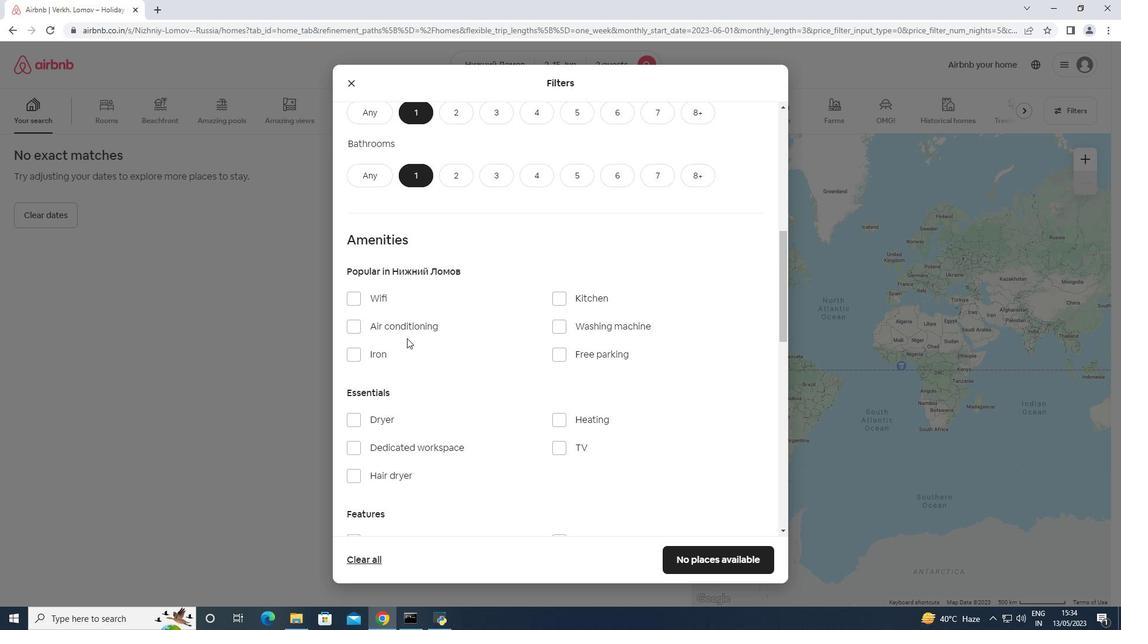 
Action: Mouse scrolled (407, 338) with delta (0, 0)
Screenshot: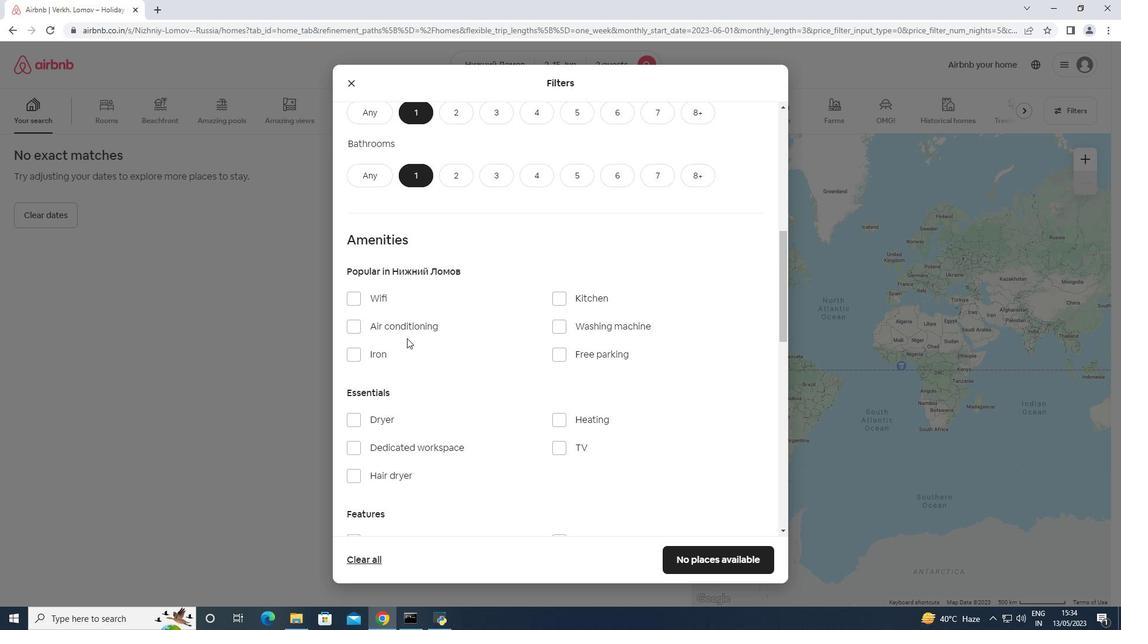 
Action: Mouse scrolled (407, 338) with delta (0, 0)
Screenshot: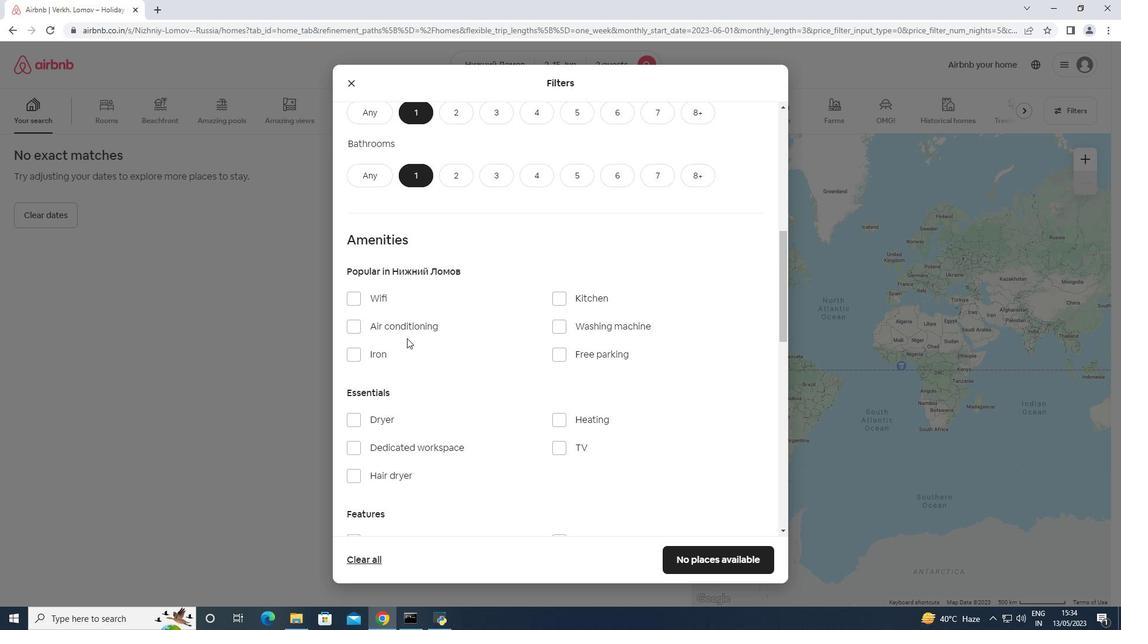 
Action: Mouse moved to (412, 339)
Screenshot: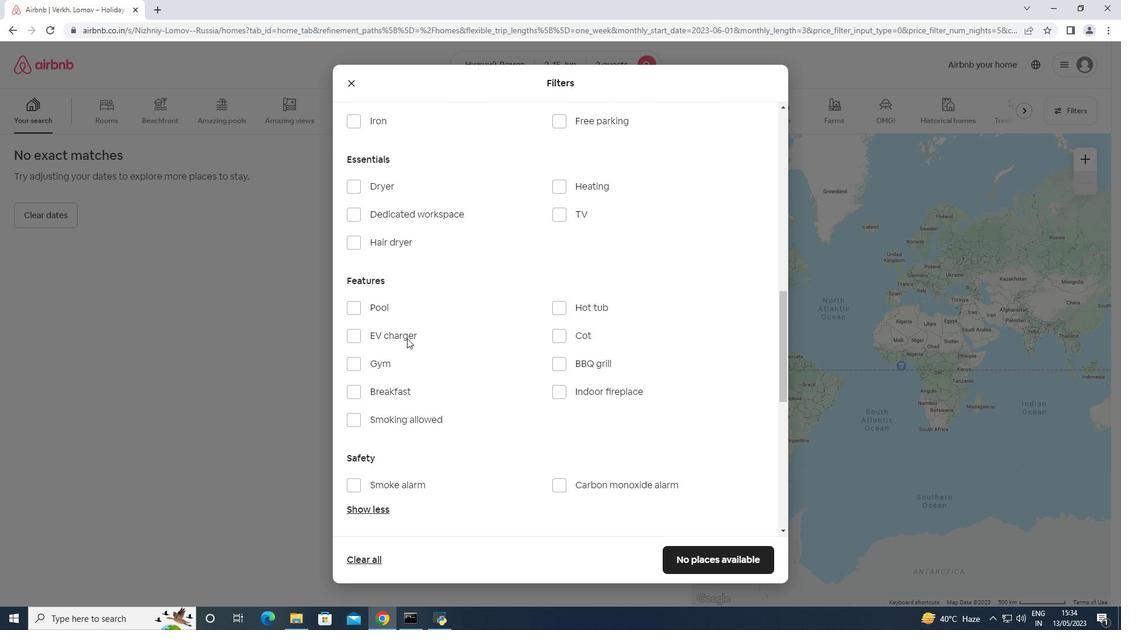 
Action: Mouse scrolled (412, 339) with delta (0, 0)
Screenshot: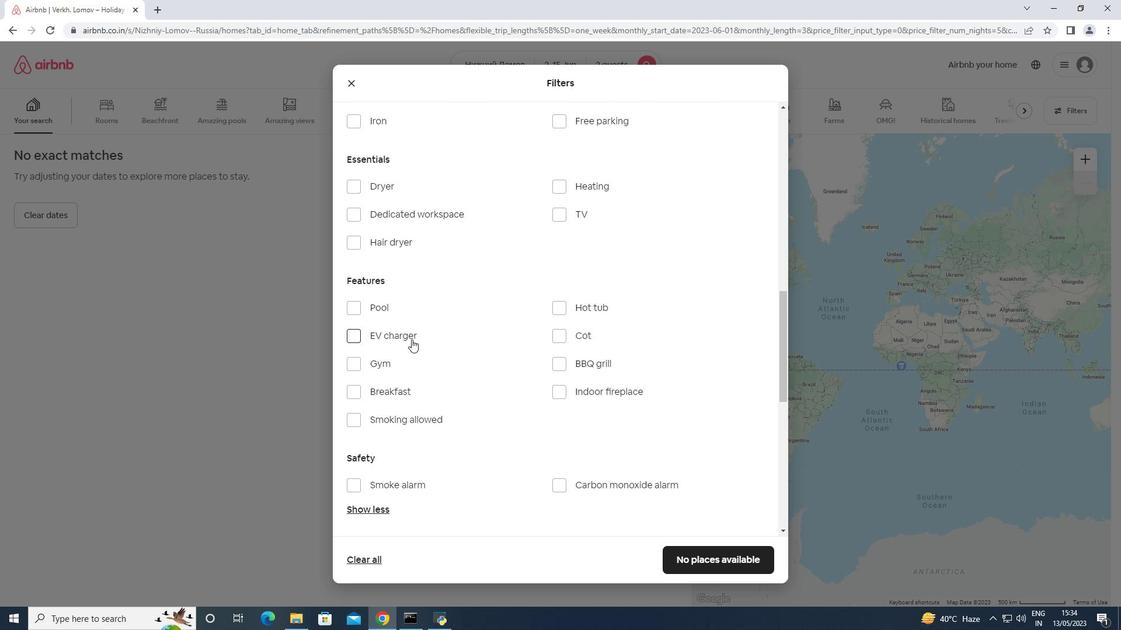 
Action: Mouse scrolled (412, 339) with delta (0, 0)
Screenshot: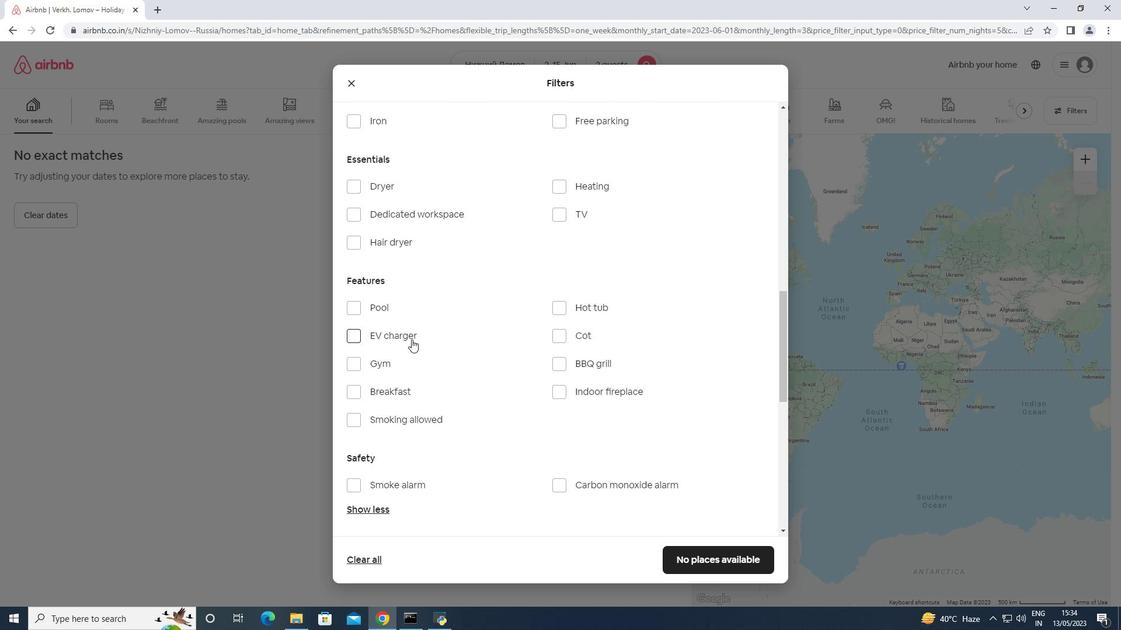 
Action: Mouse scrolled (412, 339) with delta (0, 0)
Screenshot: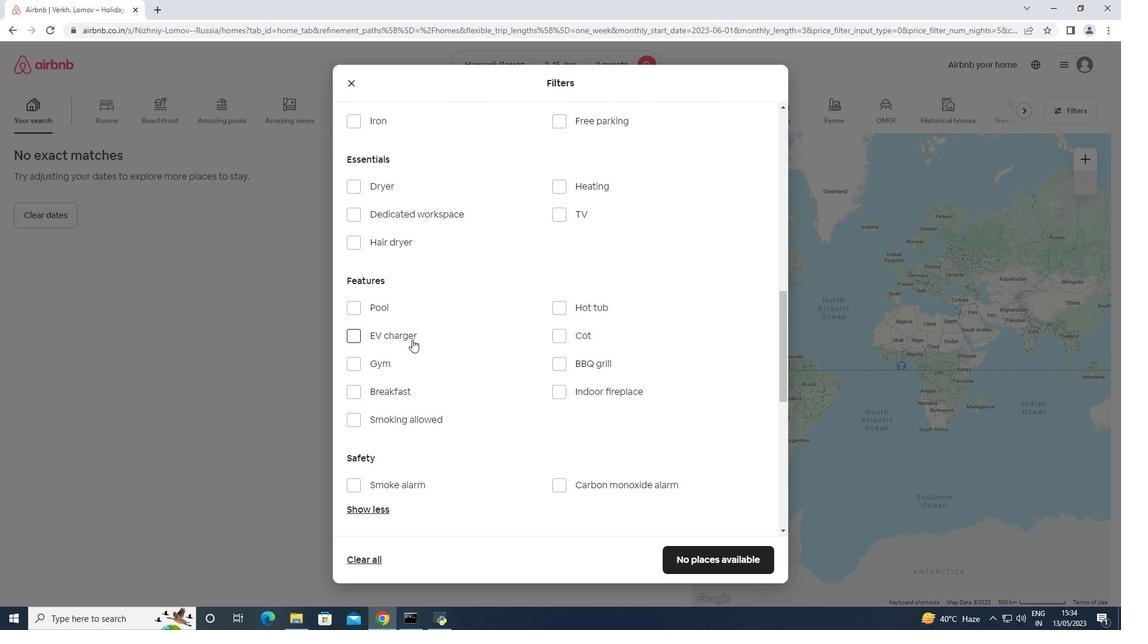 
Action: Mouse scrolled (412, 339) with delta (0, 0)
Screenshot: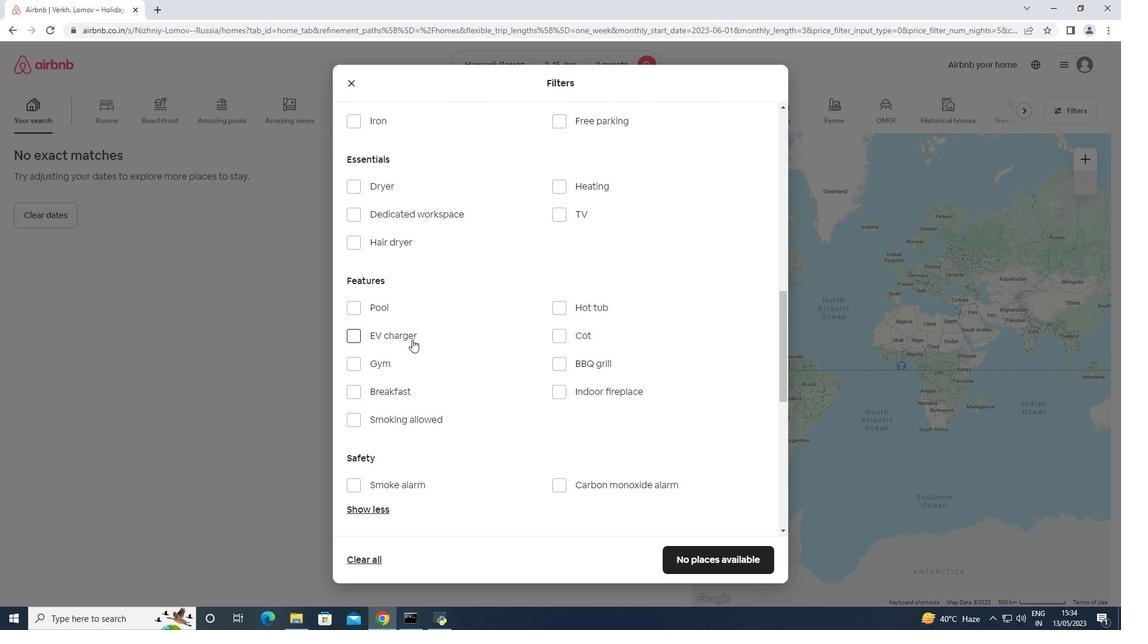 
Action: Mouse moved to (733, 417)
Screenshot: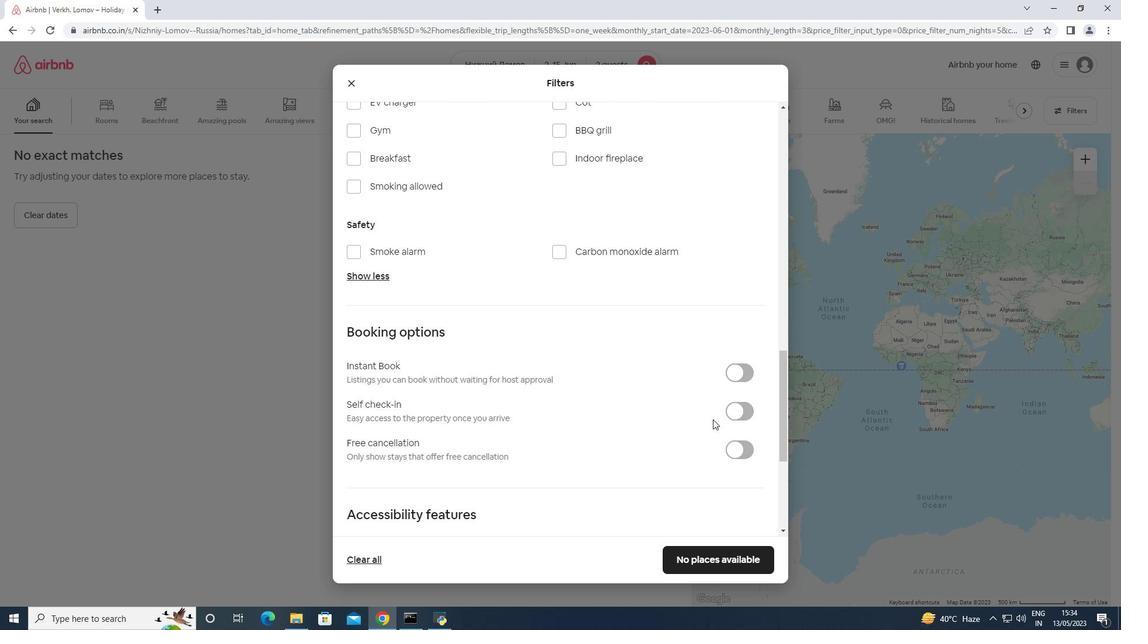 
Action: Mouse pressed left at (733, 417)
Screenshot: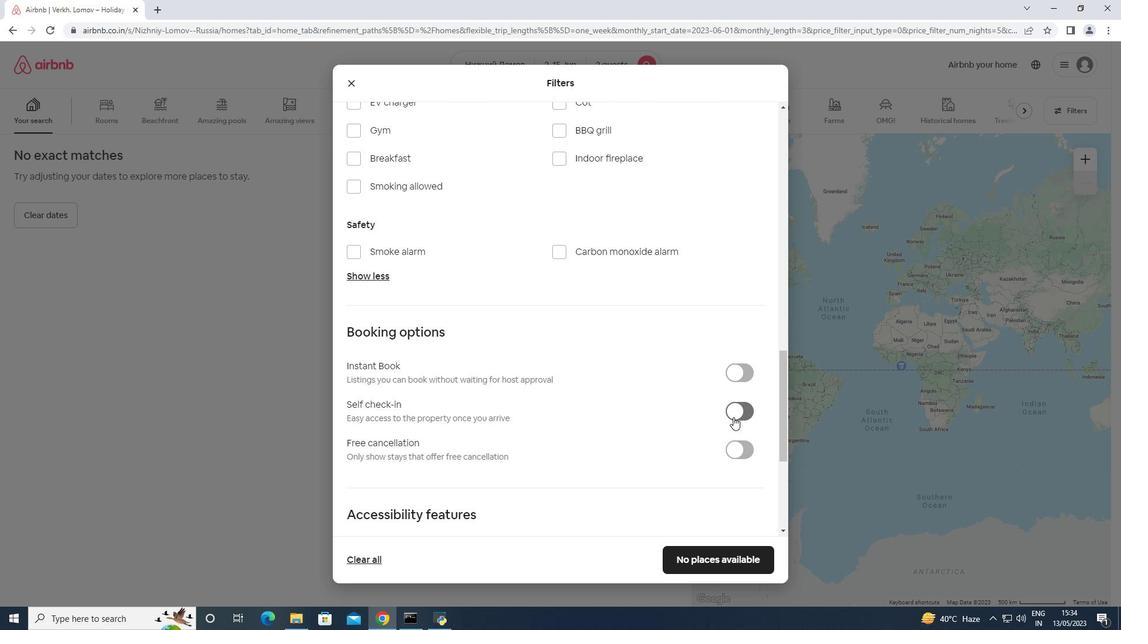 
Action: Mouse moved to (730, 417)
Screenshot: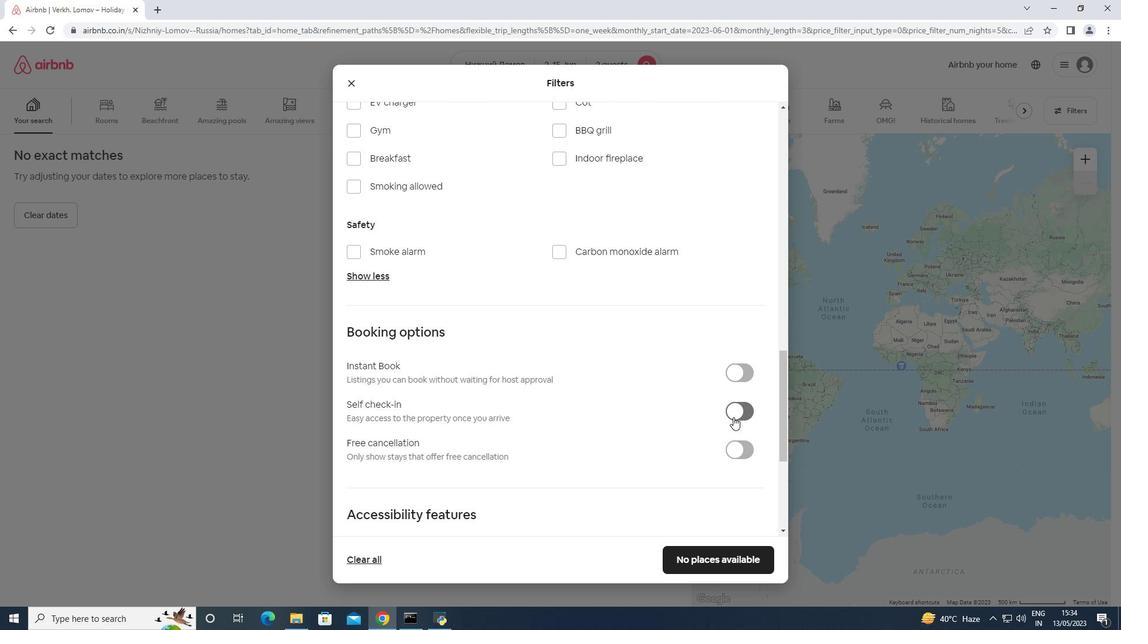 
Action: Mouse scrolled (730, 417) with delta (0, 0)
Screenshot: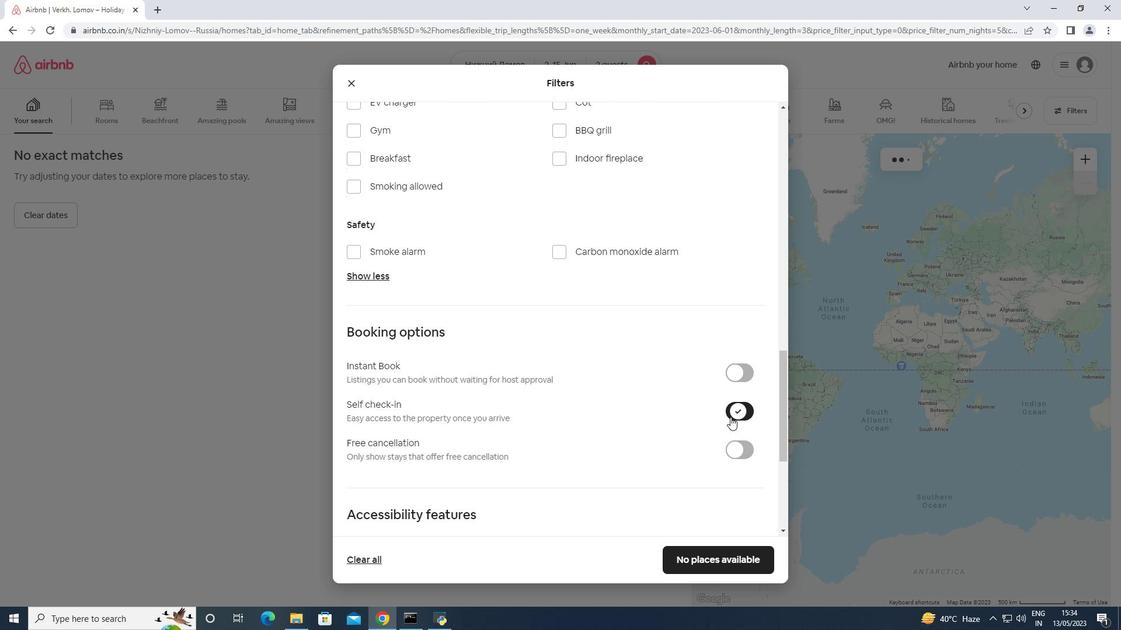 
Action: Mouse scrolled (730, 417) with delta (0, 0)
Screenshot: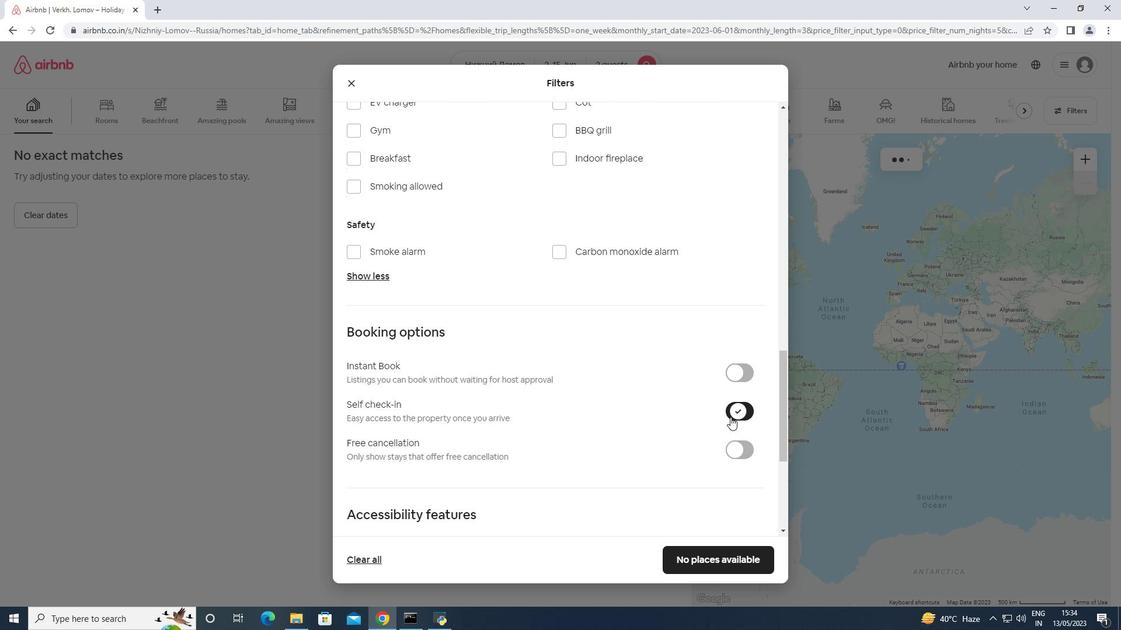 
Action: Mouse scrolled (730, 417) with delta (0, 0)
Screenshot: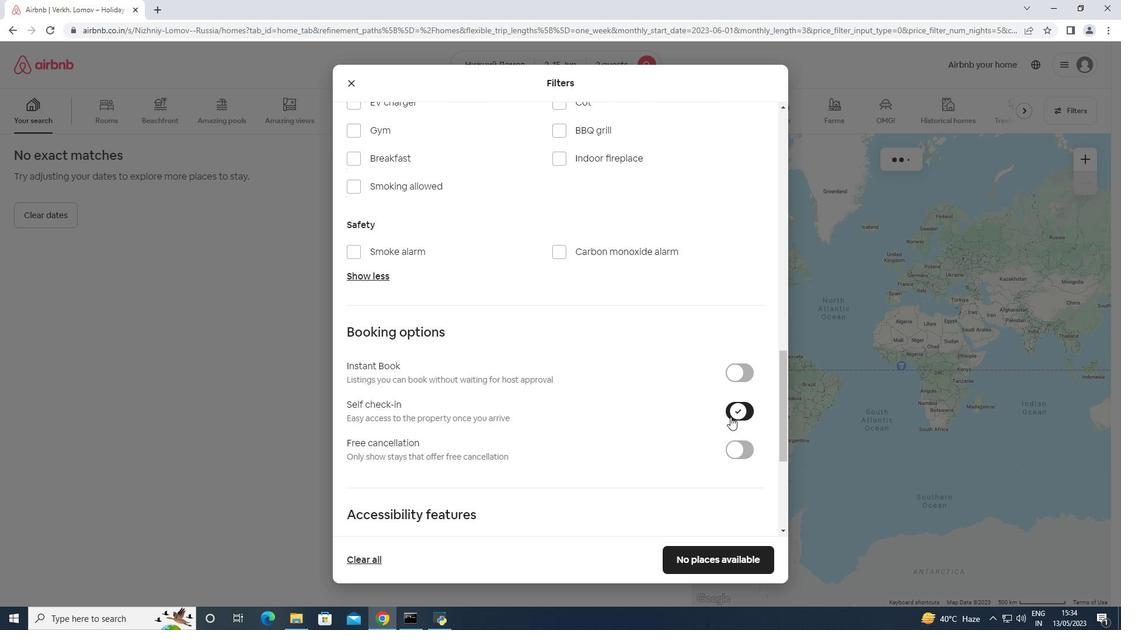 
Action: Mouse scrolled (730, 417) with delta (0, 0)
Screenshot: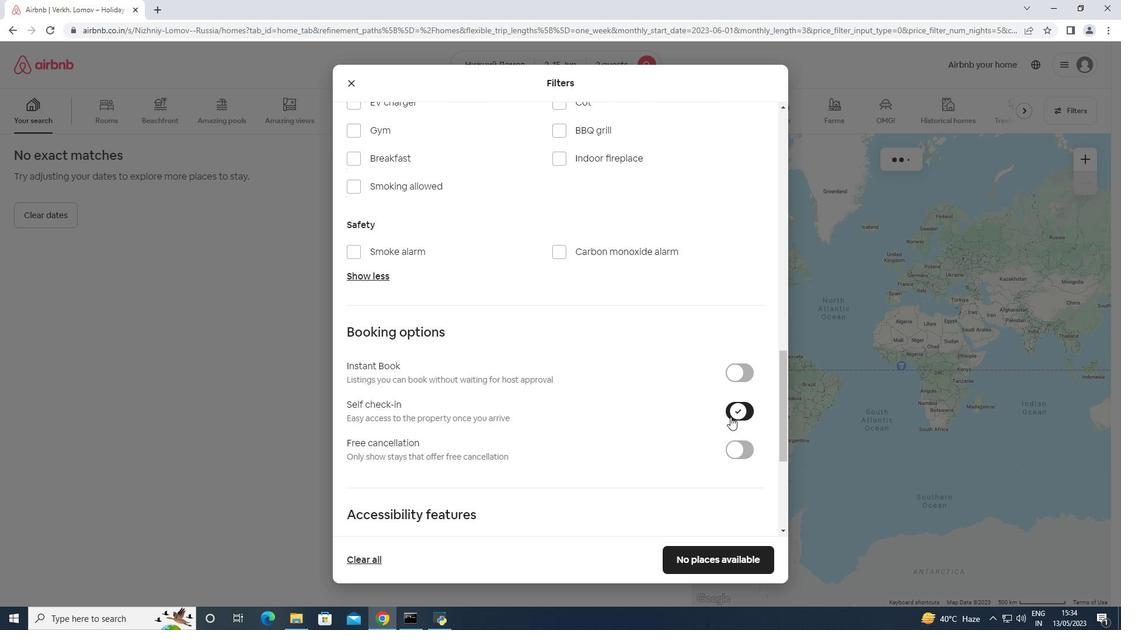 
Action: Mouse scrolled (730, 417) with delta (0, 0)
Screenshot: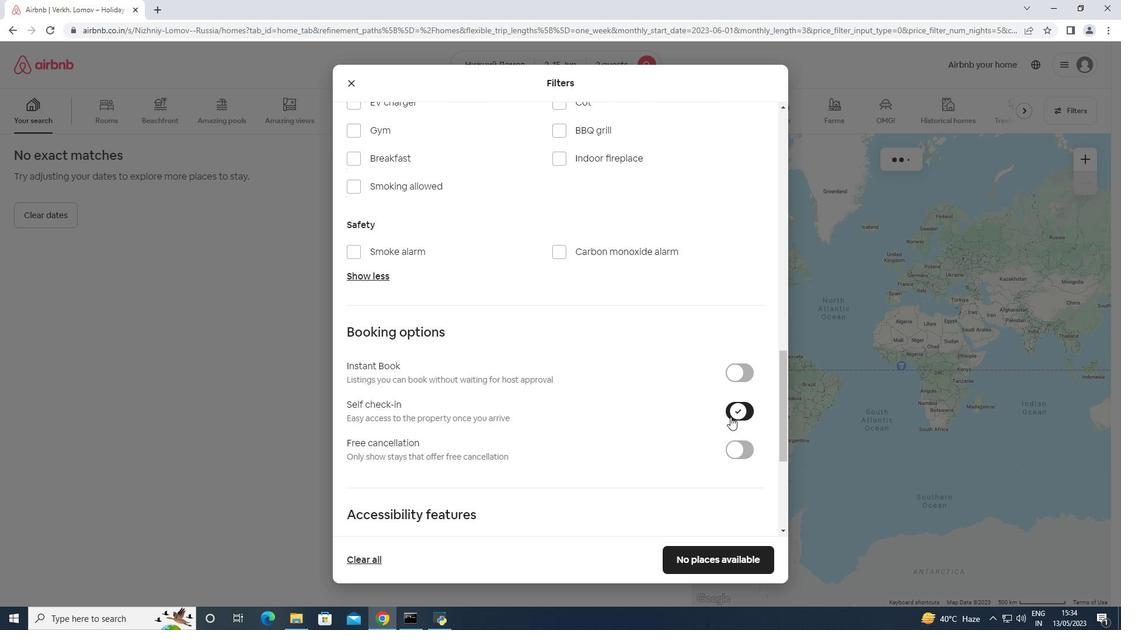 
Action: Mouse scrolled (730, 417) with delta (0, 0)
Screenshot: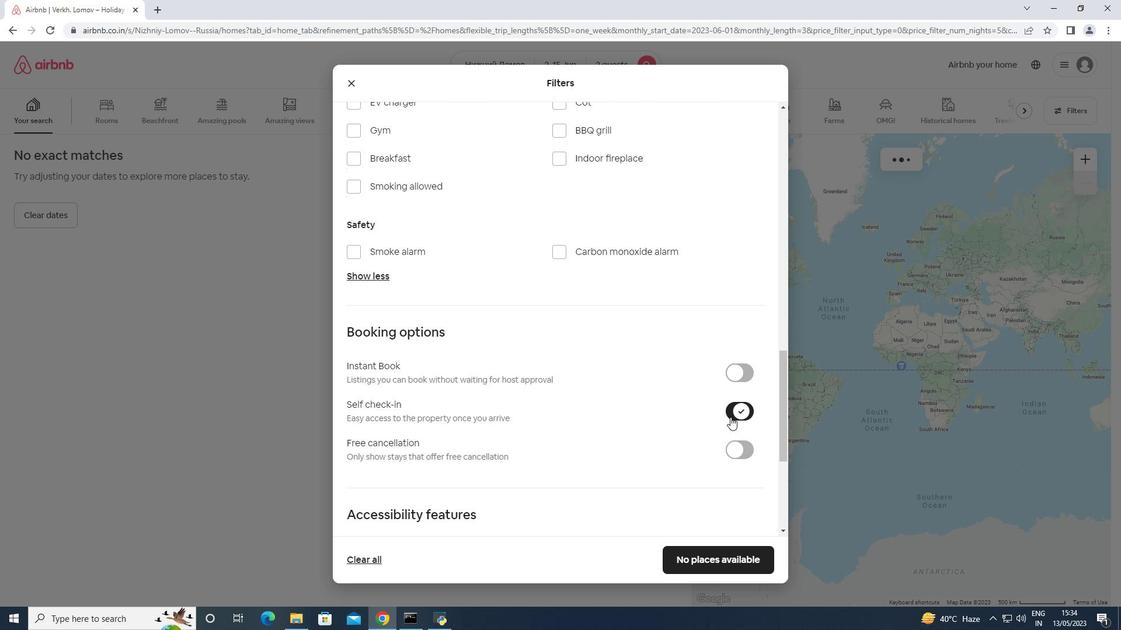 
Action: Mouse moved to (553, 462)
Screenshot: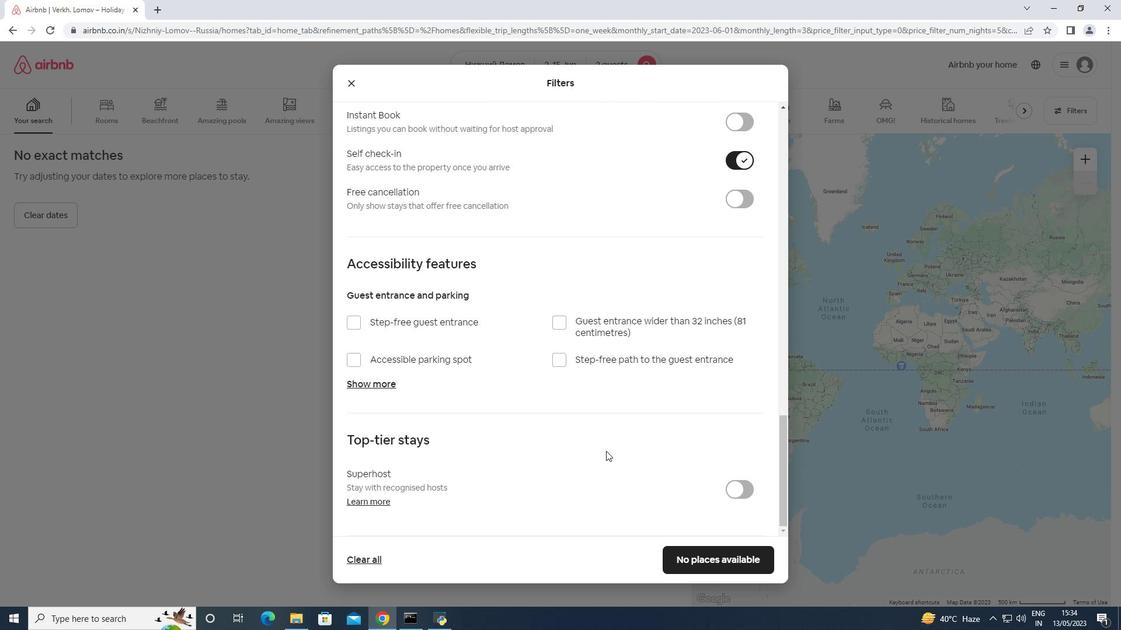 
Action: Mouse scrolled (553, 461) with delta (0, 0)
Screenshot: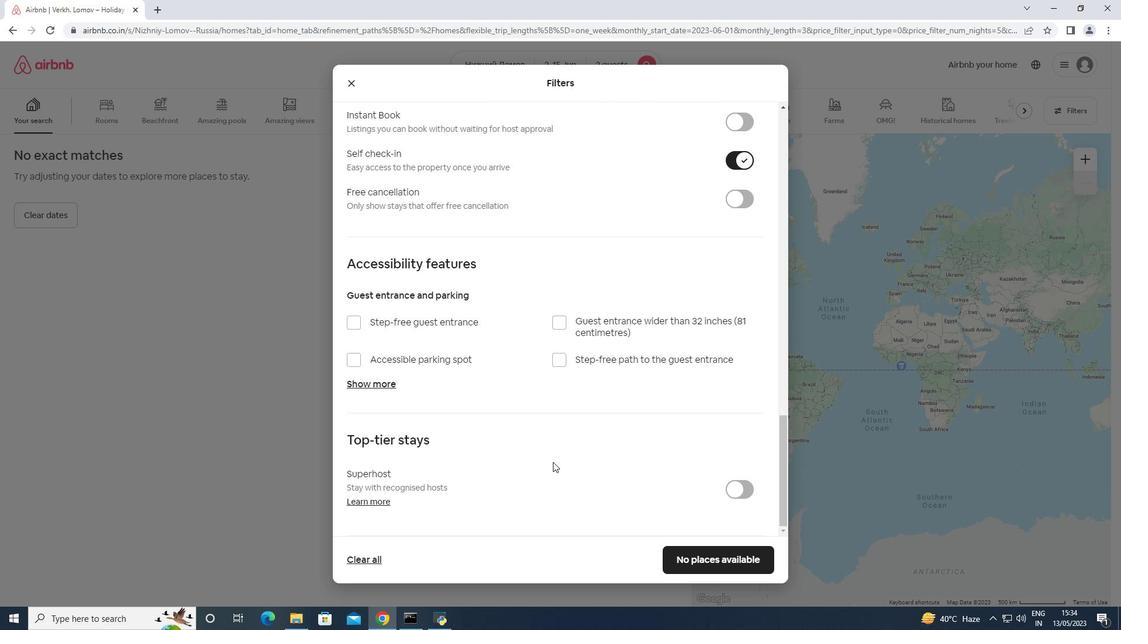 
Action: Mouse scrolled (553, 461) with delta (0, 0)
Screenshot: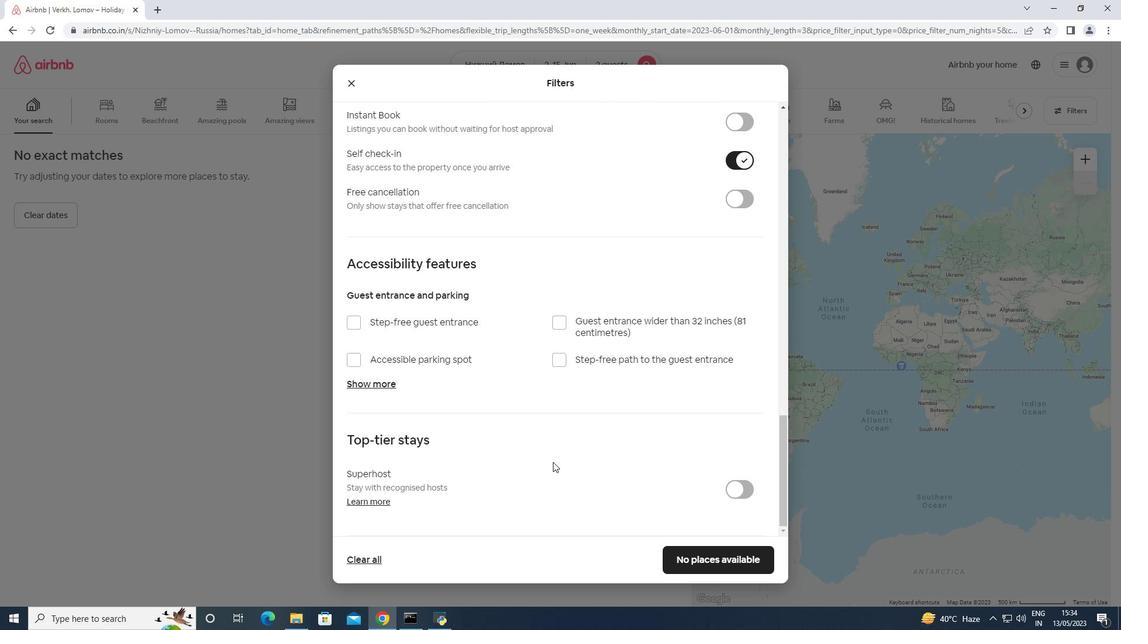 
Action: Mouse scrolled (553, 461) with delta (0, 0)
Screenshot: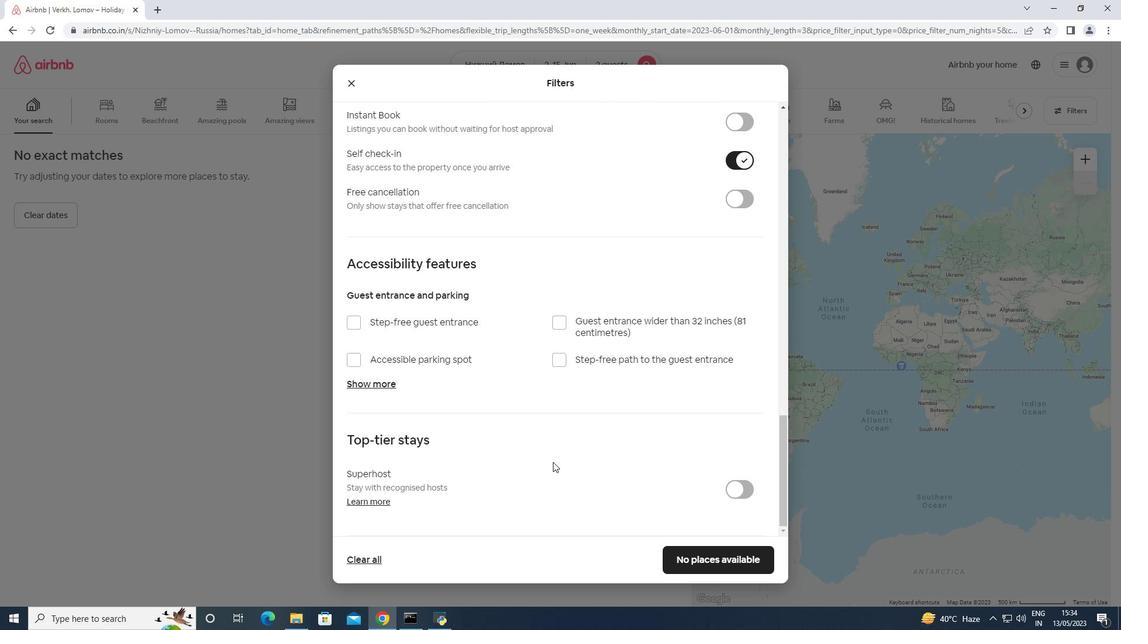 
Action: Mouse scrolled (553, 461) with delta (0, 0)
Screenshot: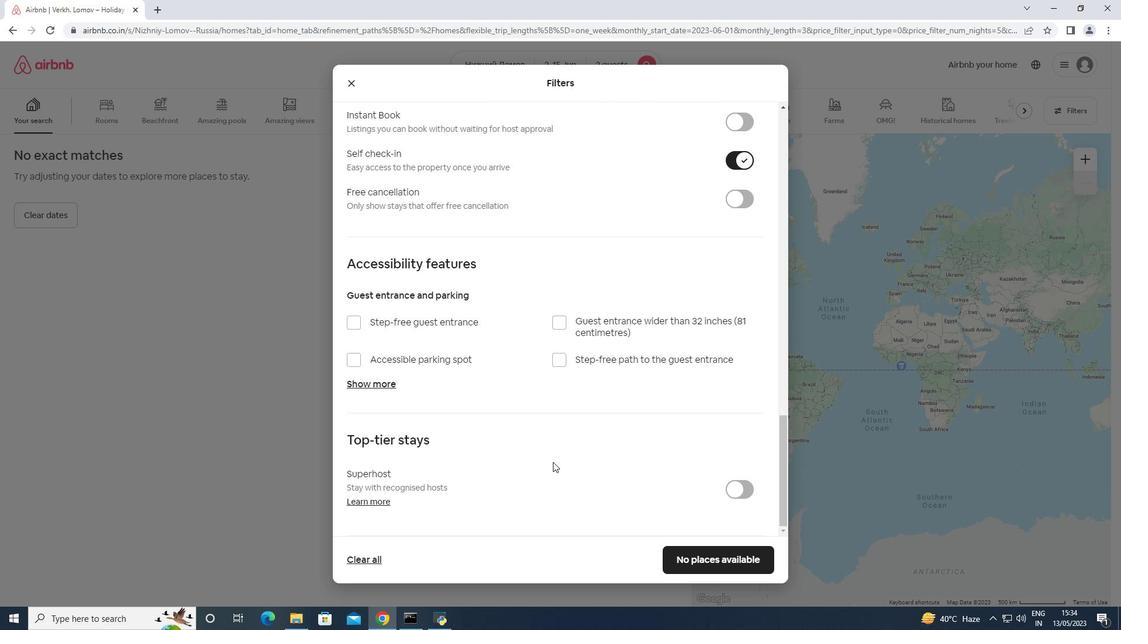 
Action: Mouse scrolled (553, 461) with delta (0, 0)
Screenshot: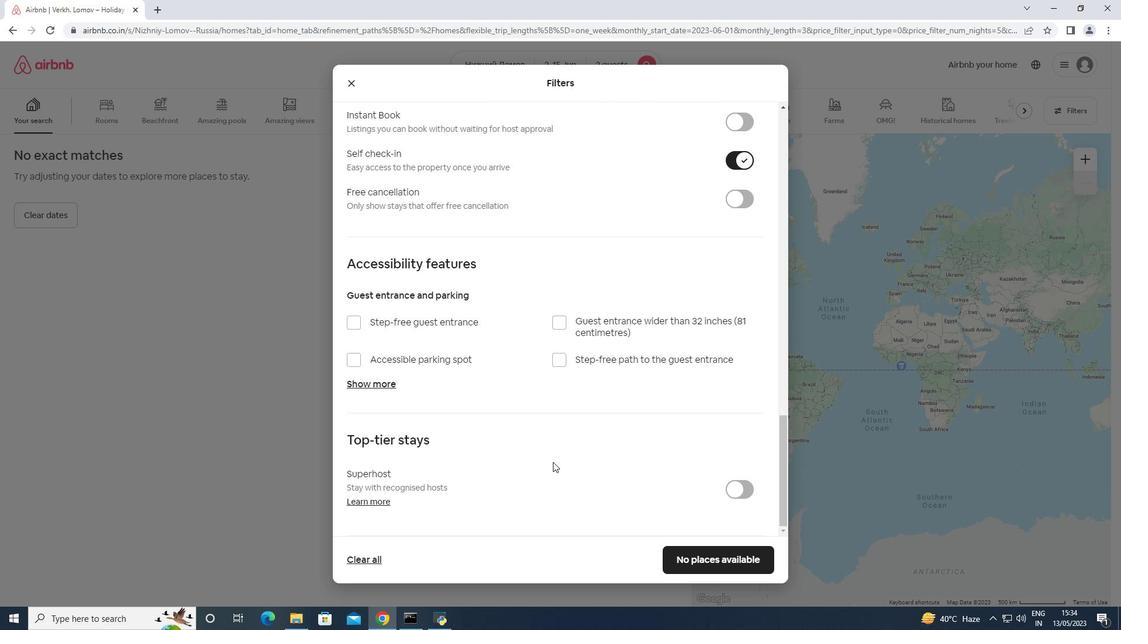 
Action: Mouse moved to (682, 564)
Screenshot: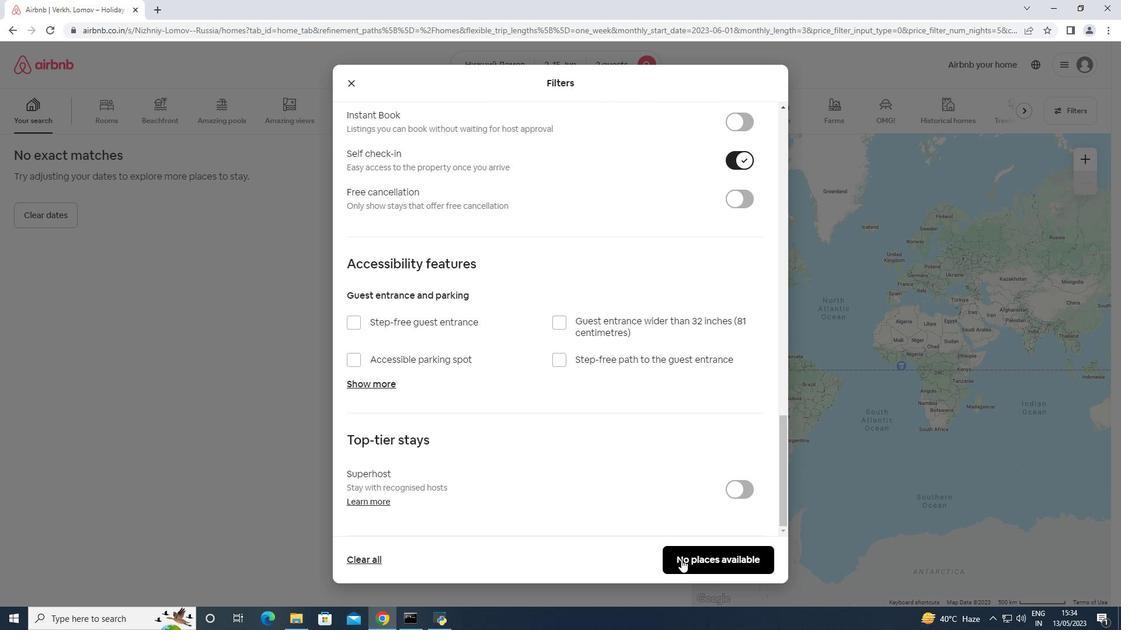 
Action: Mouse pressed left at (682, 564)
Screenshot: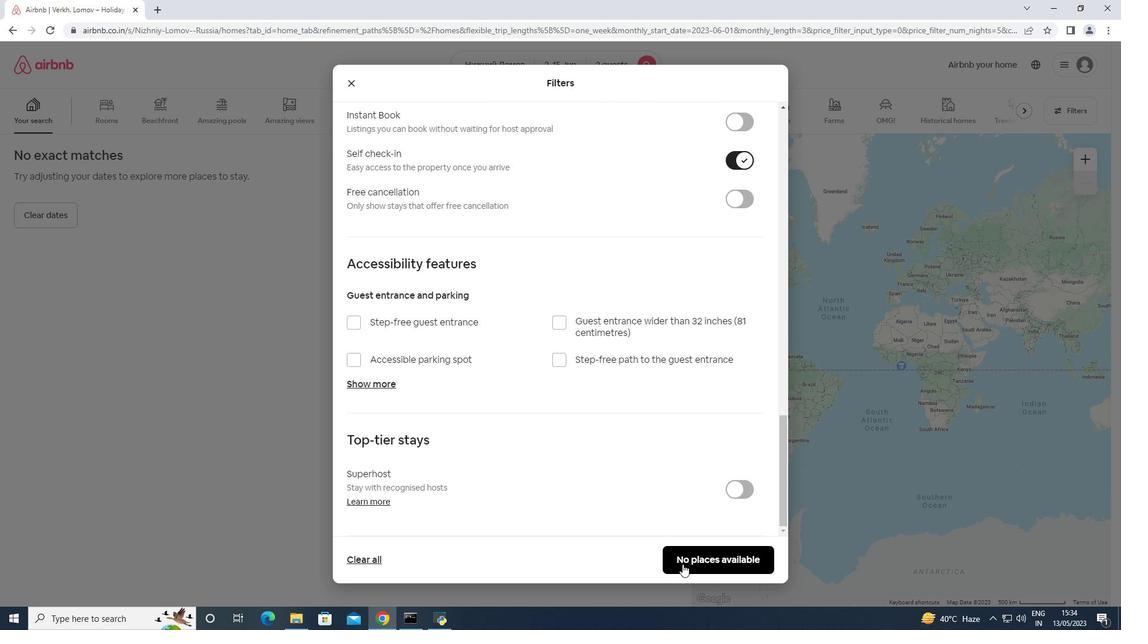 
Action: Mouse moved to (581, 218)
Screenshot: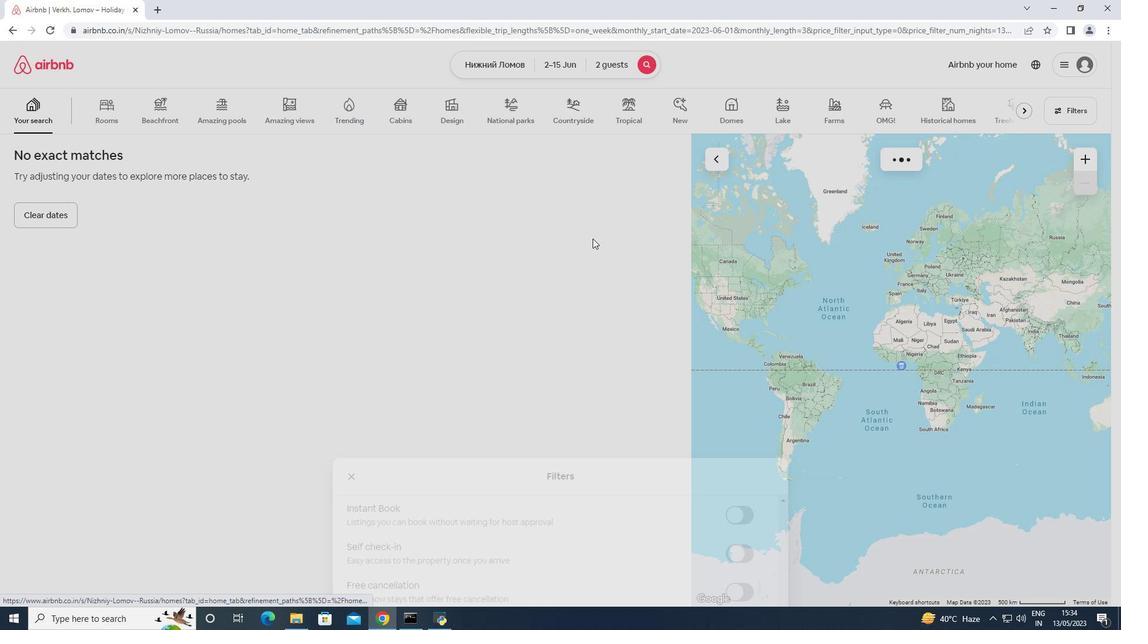 
